 Task: Search one way flight ticket for 2 adults, 2 children, 2 infants in seat in first from Charlottesville: Charlottesville-albemarle Airport to New Bern: Coastal Carolina Regional Airport (was Craven County Regional) on 8-4-2023. Choice of flights is Sun country airlines. Number of bags: 2 carry on bags. Price is upto 81000. Outbound departure time preference is 14:15.
Action: Mouse moved to (272, 386)
Screenshot: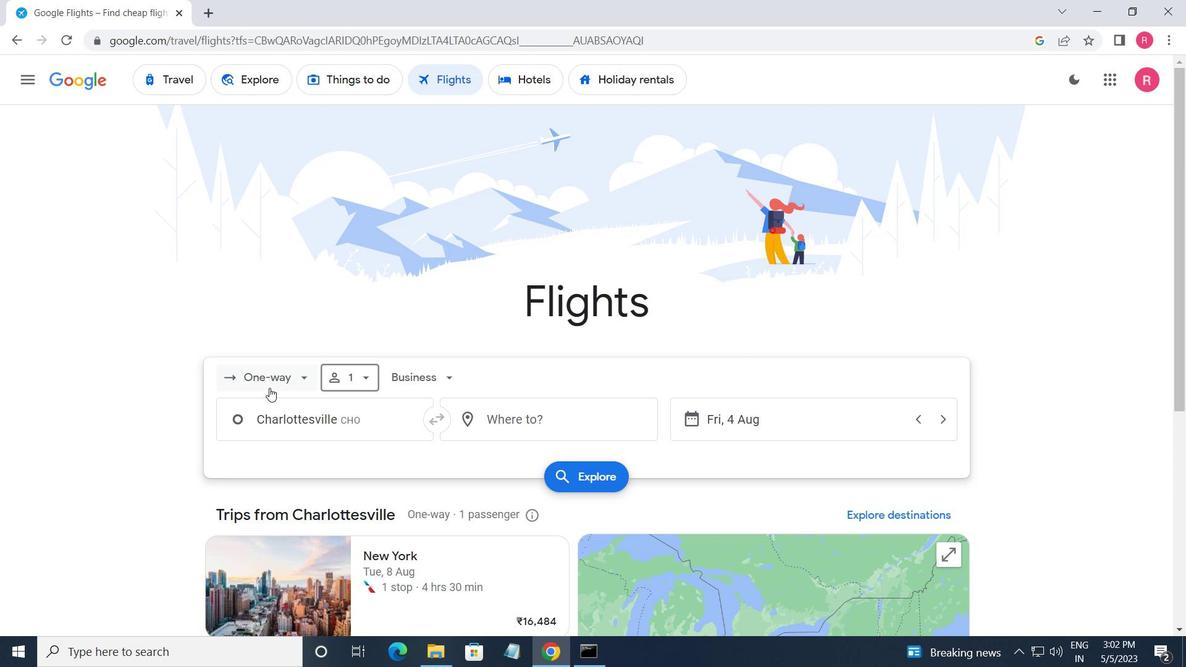 
Action: Mouse pressed left at (272, 386)
Screenshot: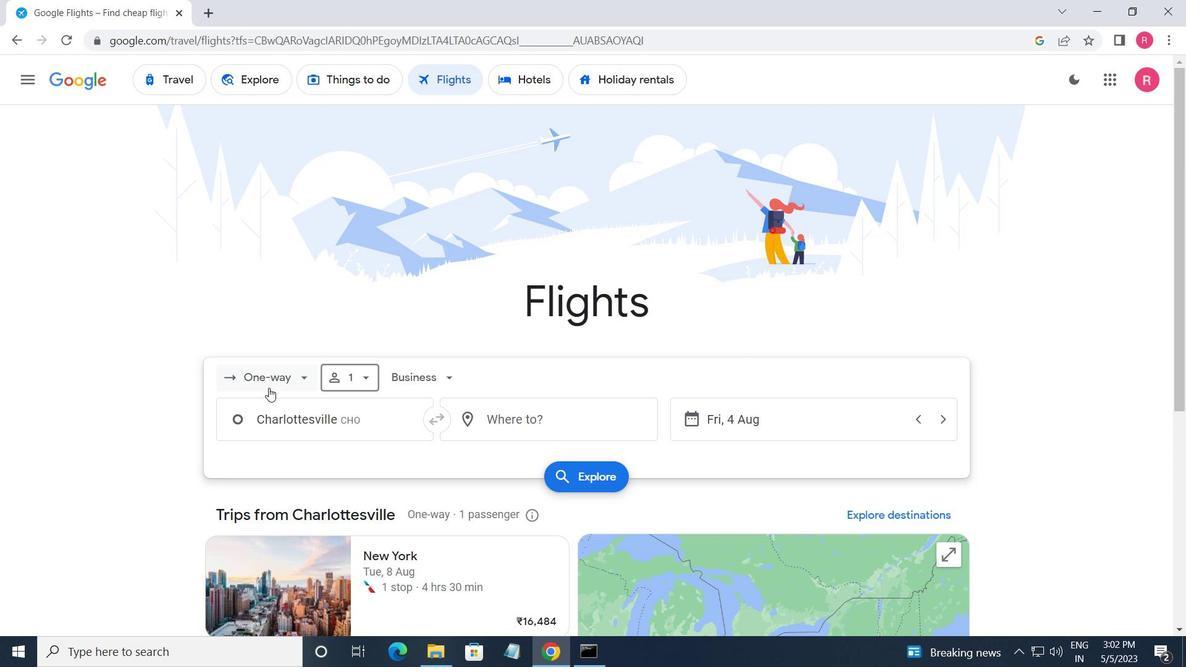 
Action: Mouse moved to (308, 456)
Screenshot: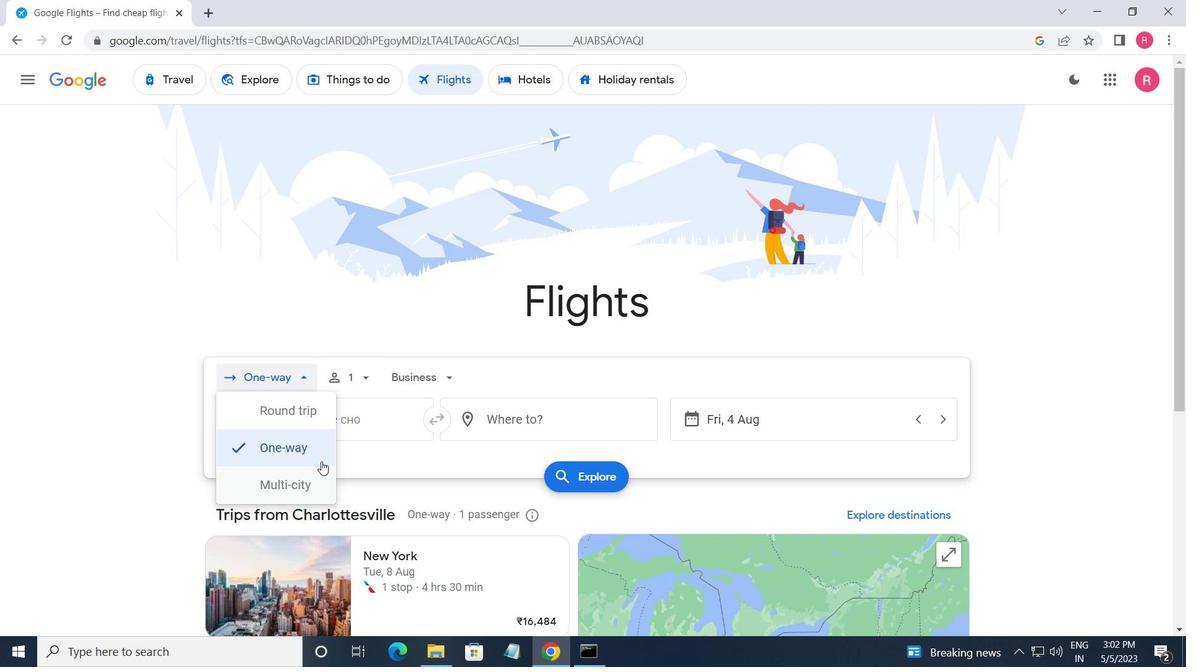 
Action: Mouse pressed left at (308, 456)
Screenshot: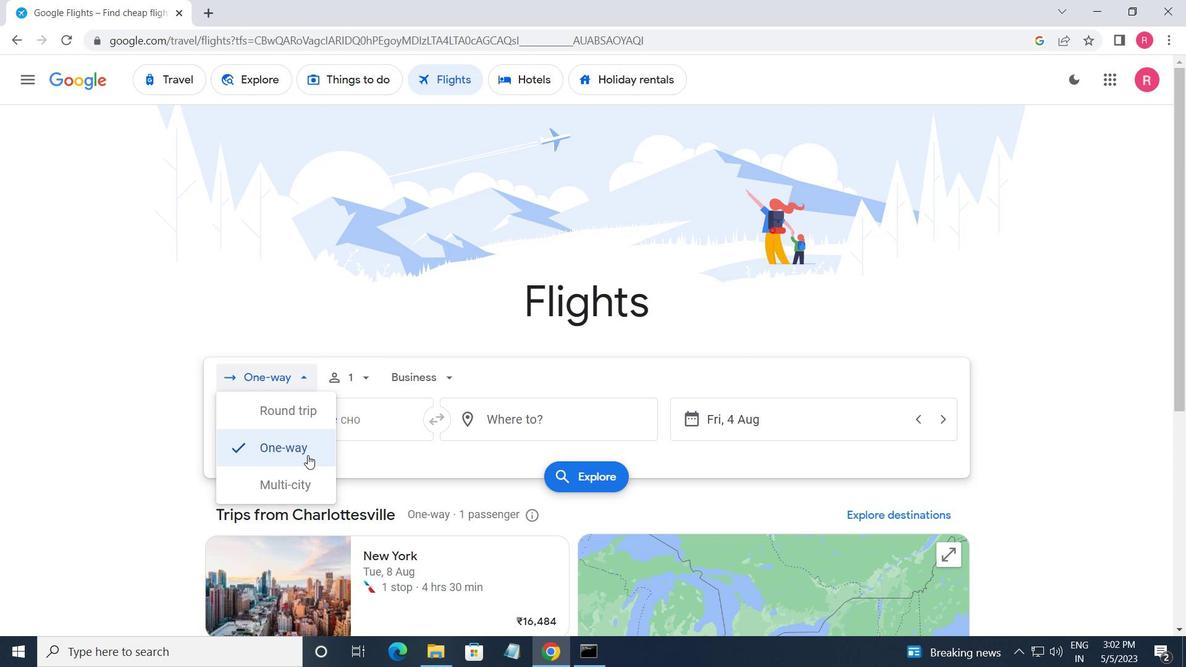 
Action: Mouse moved to (365, 388)
Screenshot: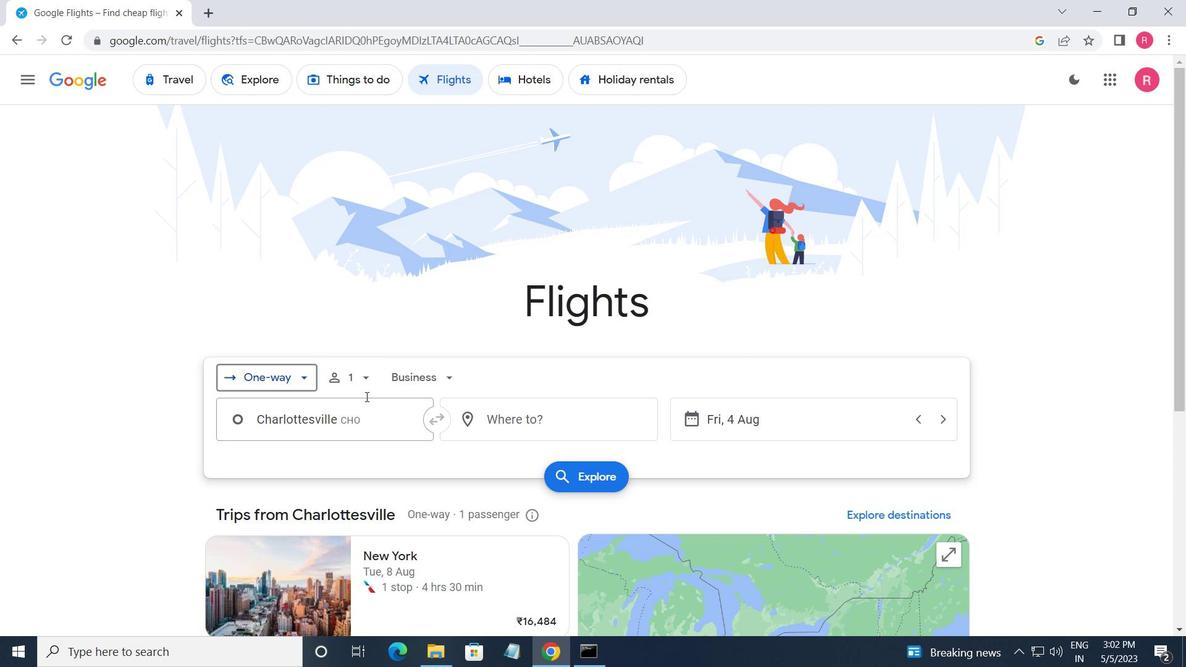 
Action: Mouse pressed left at (365, 388)
Screenshot: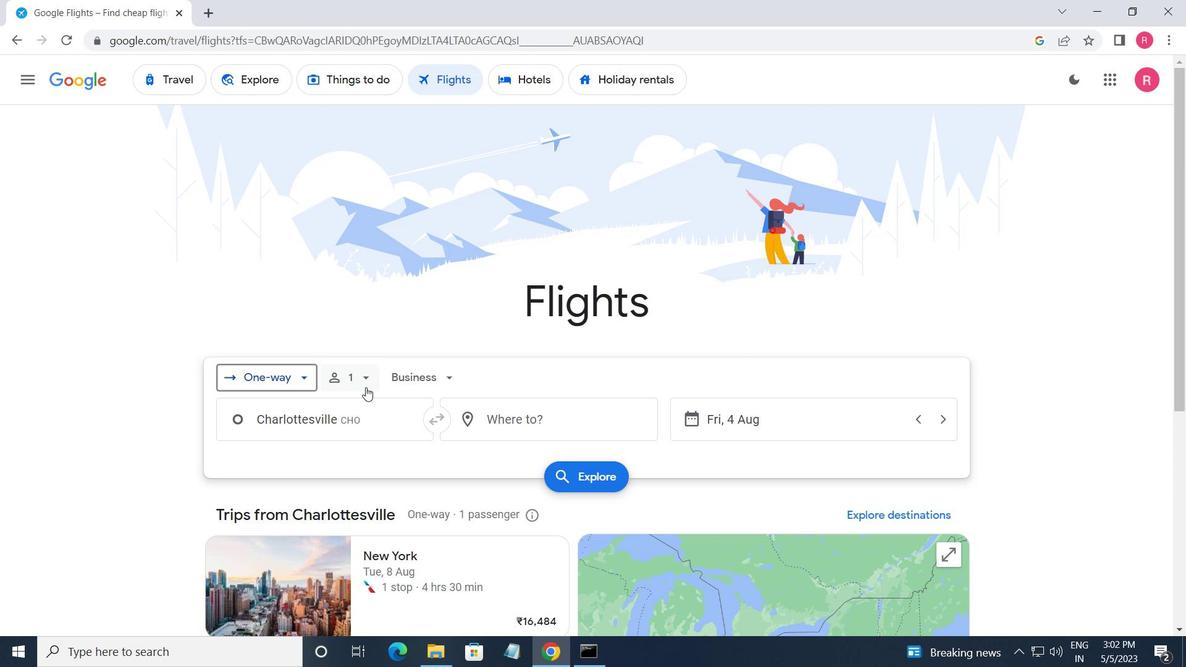 
Action: Mouse moved to (350, 381)
Screenshot: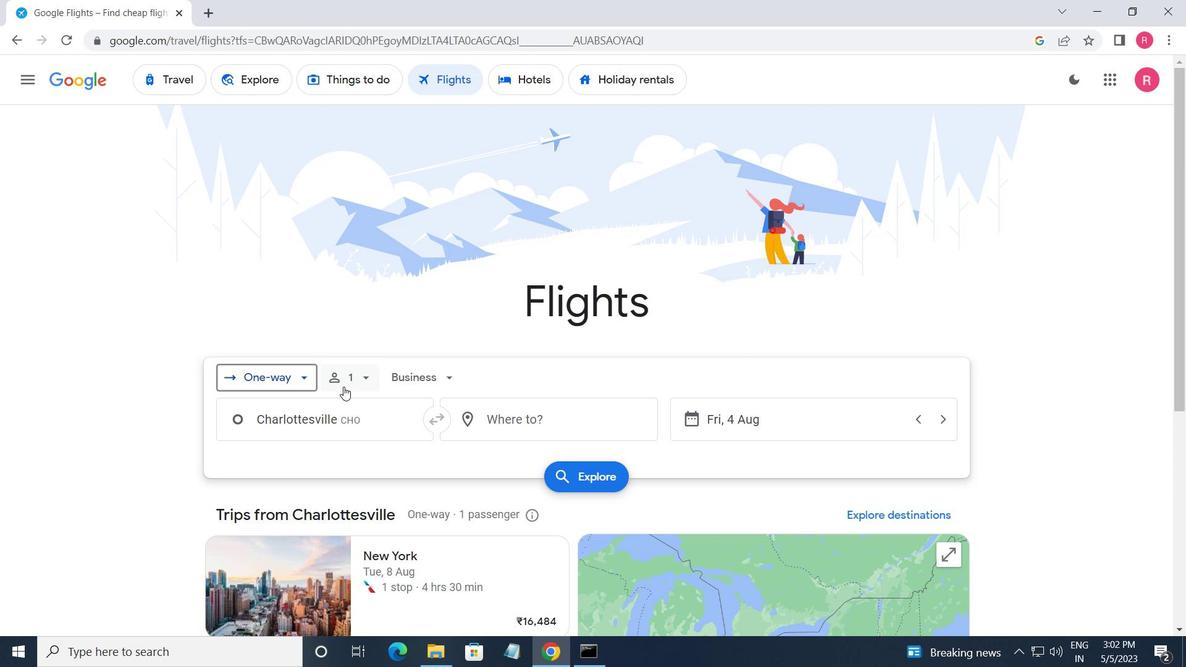
Action: Mouse pressed left at (350, 381)
Screenshot: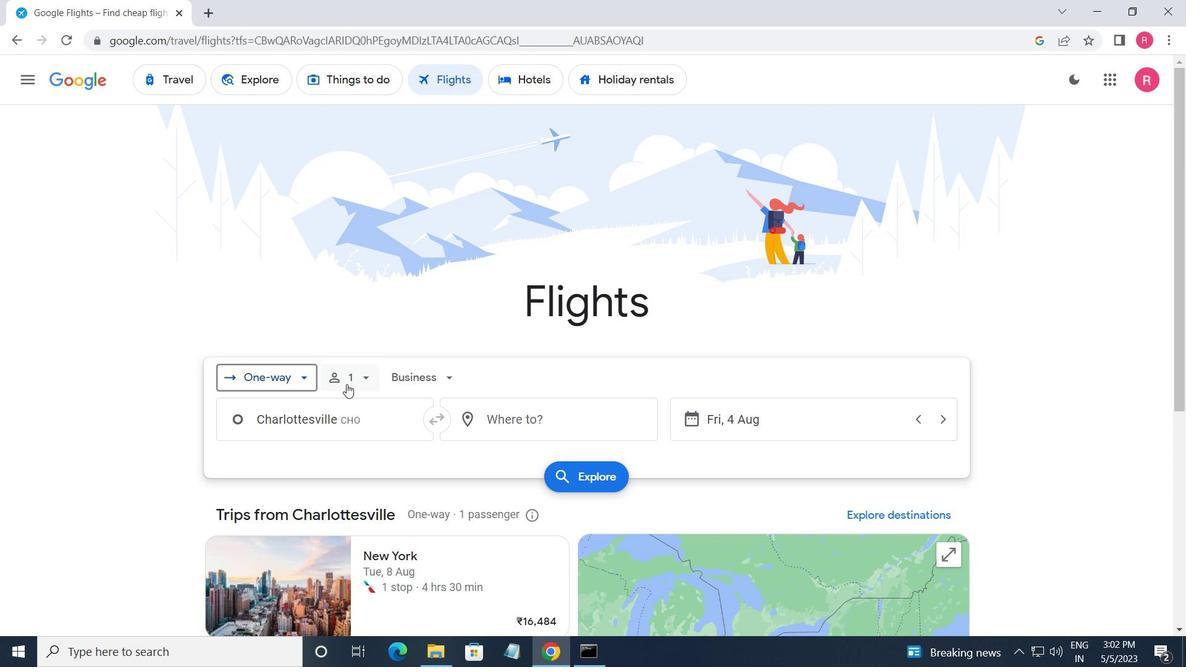 
Action: Mouse moved to (367, 372)
Screenshot: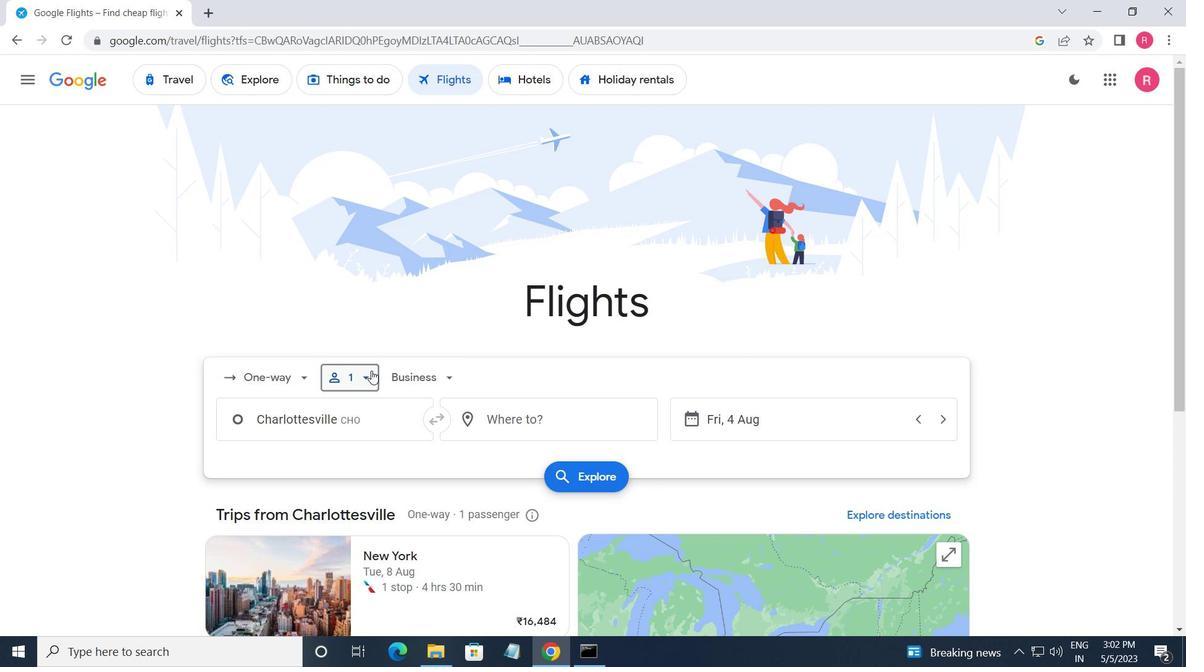 
Action: Mouse pressed left at (367, 372)
Screenshot: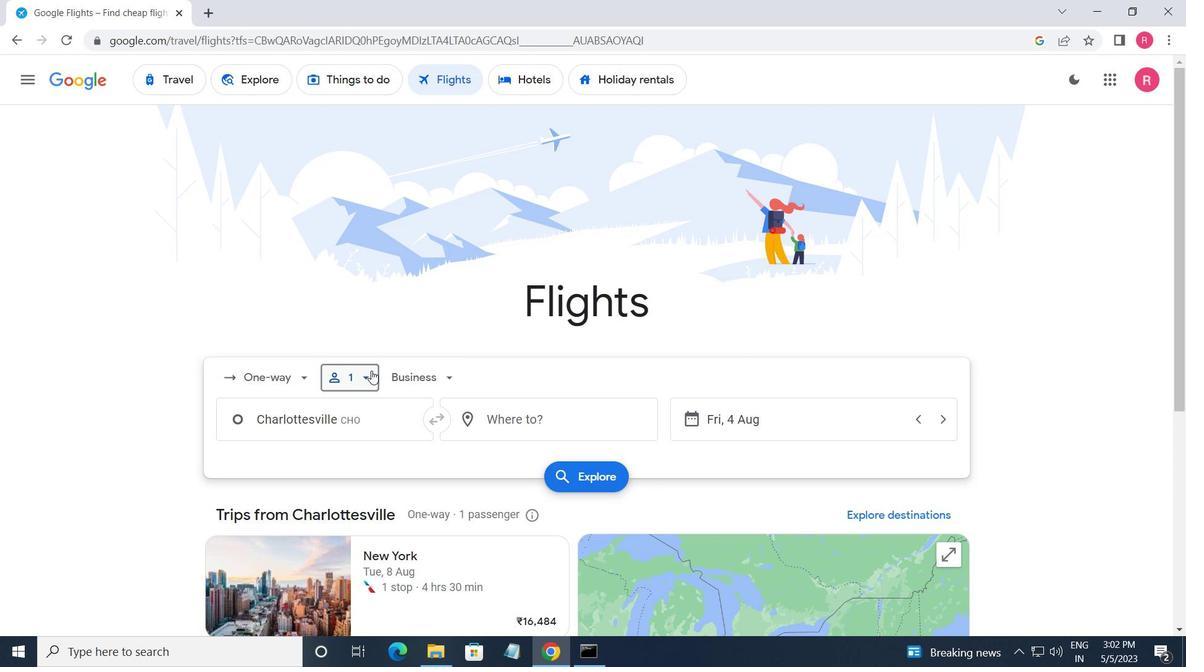 
Action: Mouse moved to (487, 412)
Screenshot: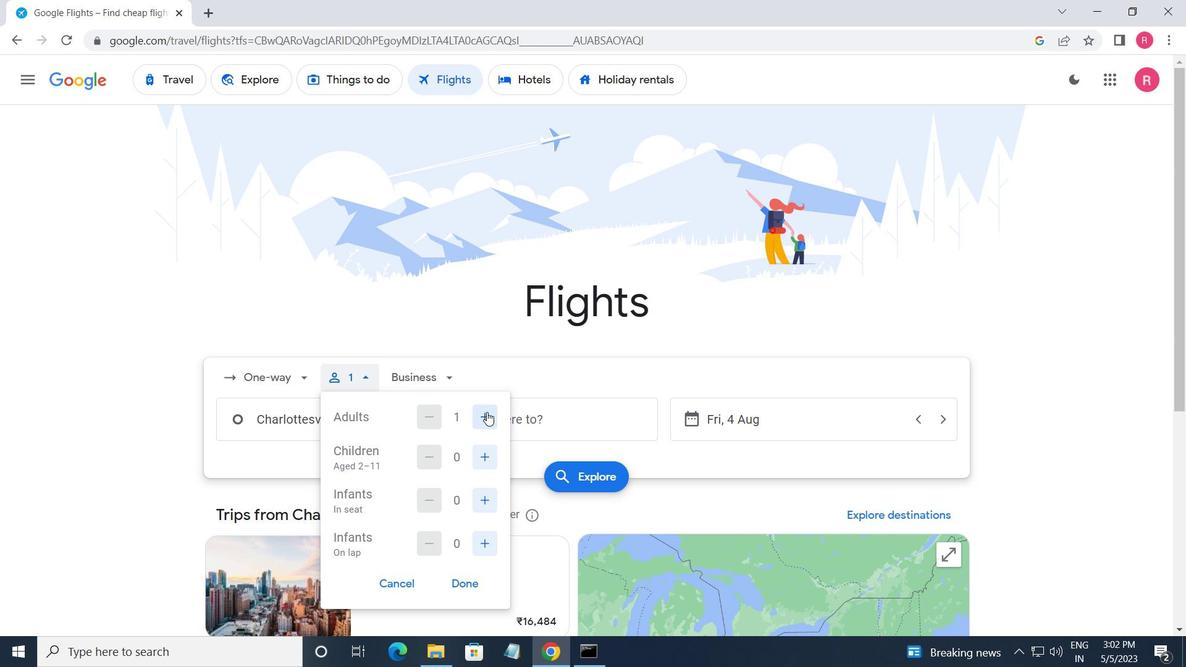 
Action: Mouse pressed left at (487, 412)
Screenshot: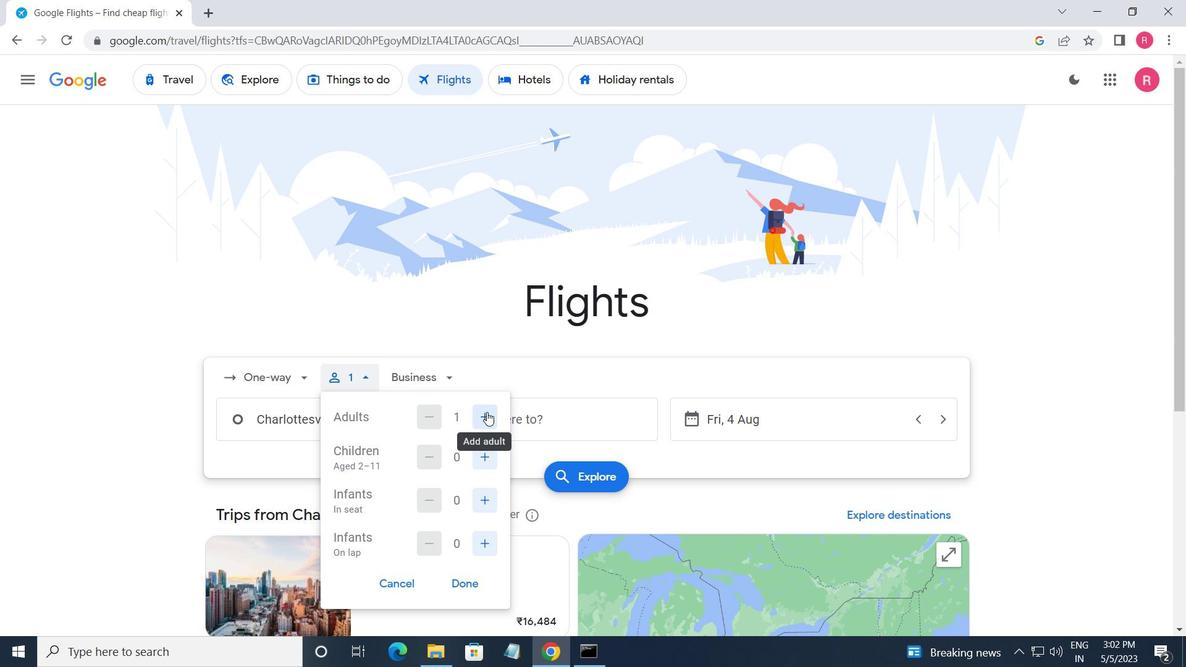 
Action: Mouse moved to (486, 452)
Screenshot: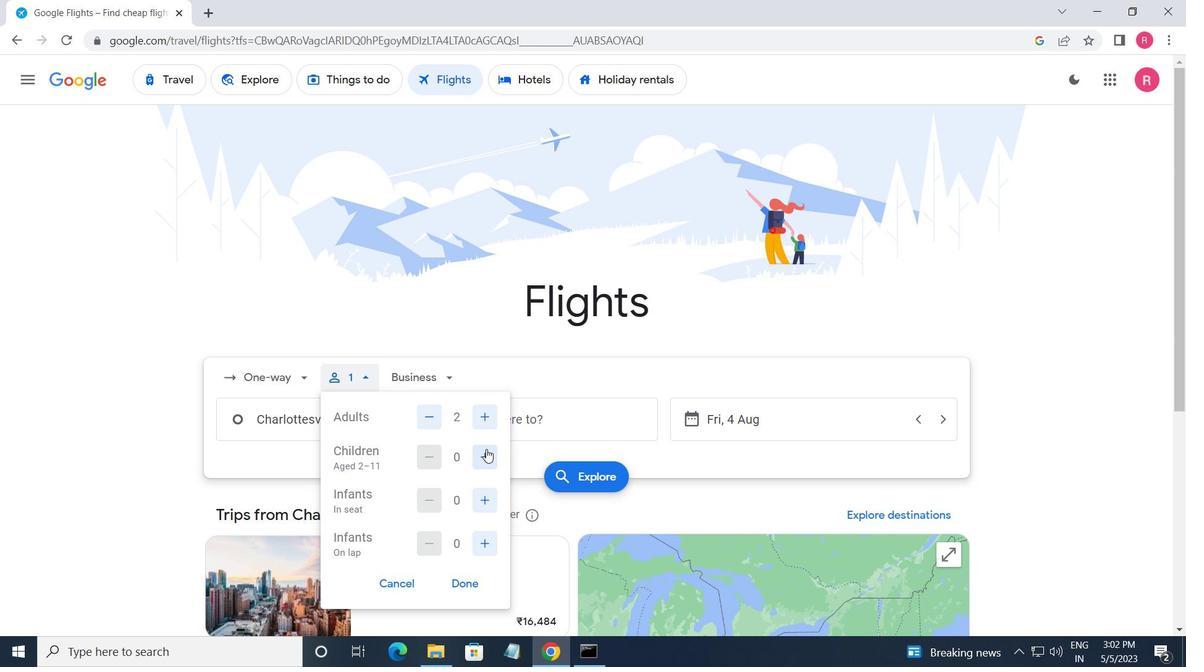 
Action: Mouse pressed left at (486, 452)
Screenshot: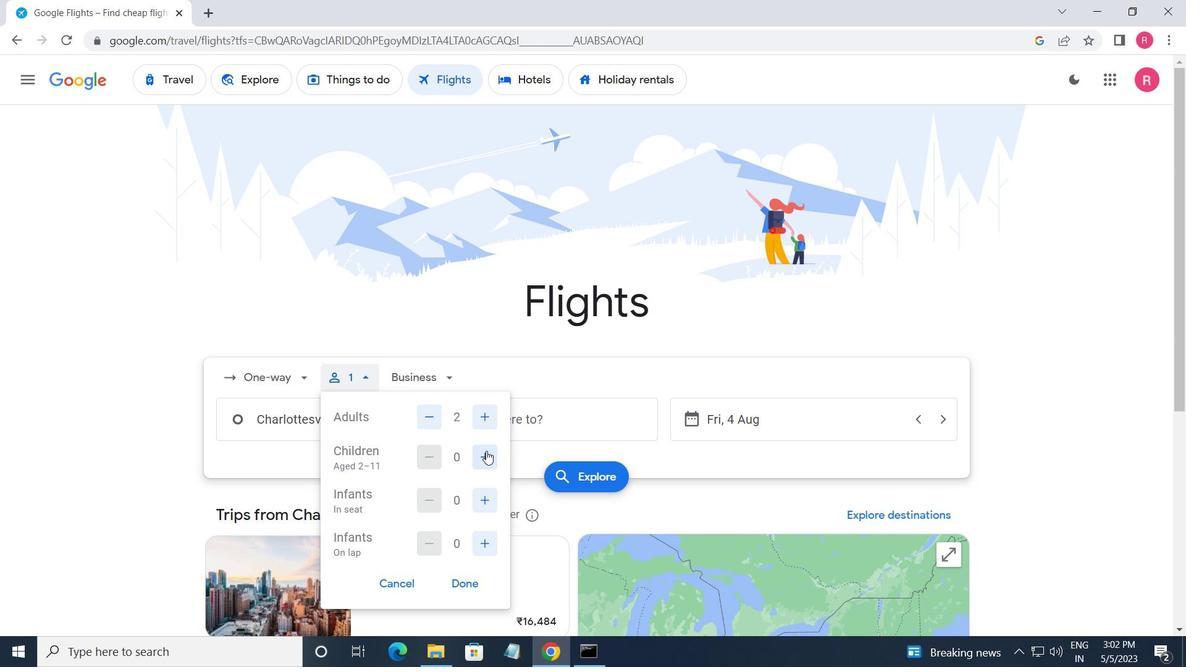 
Action: Mouse pressed left at (486, 452)
Screenshot: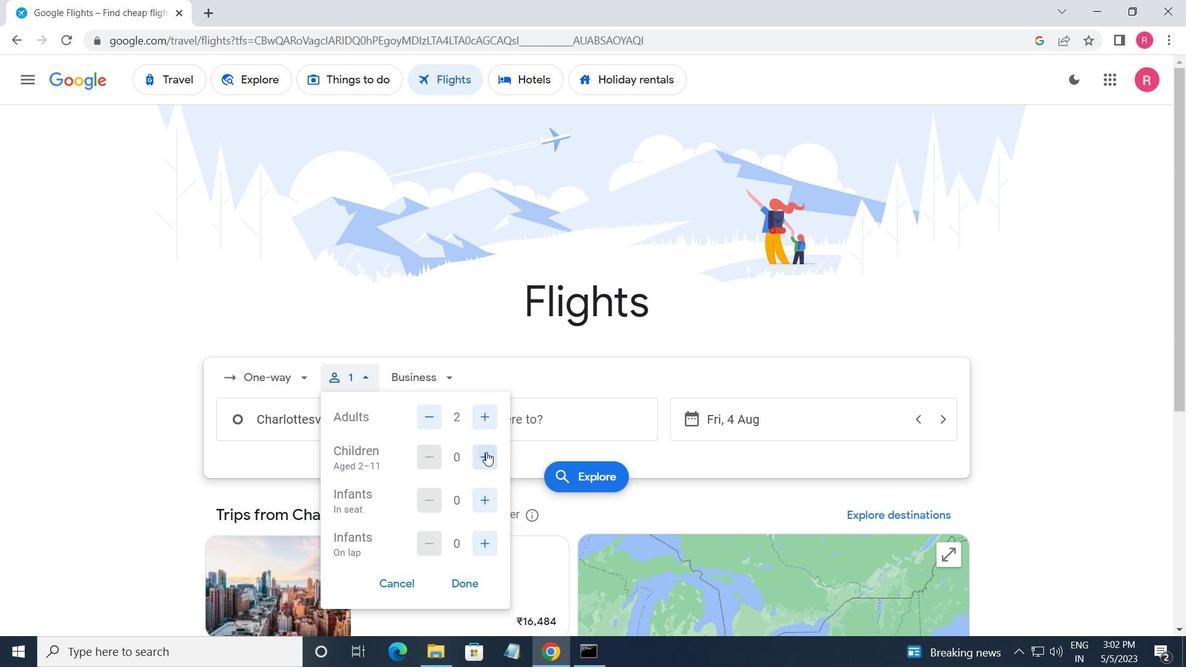 
Action: Mouse moved to (489, 501)
Screenshot: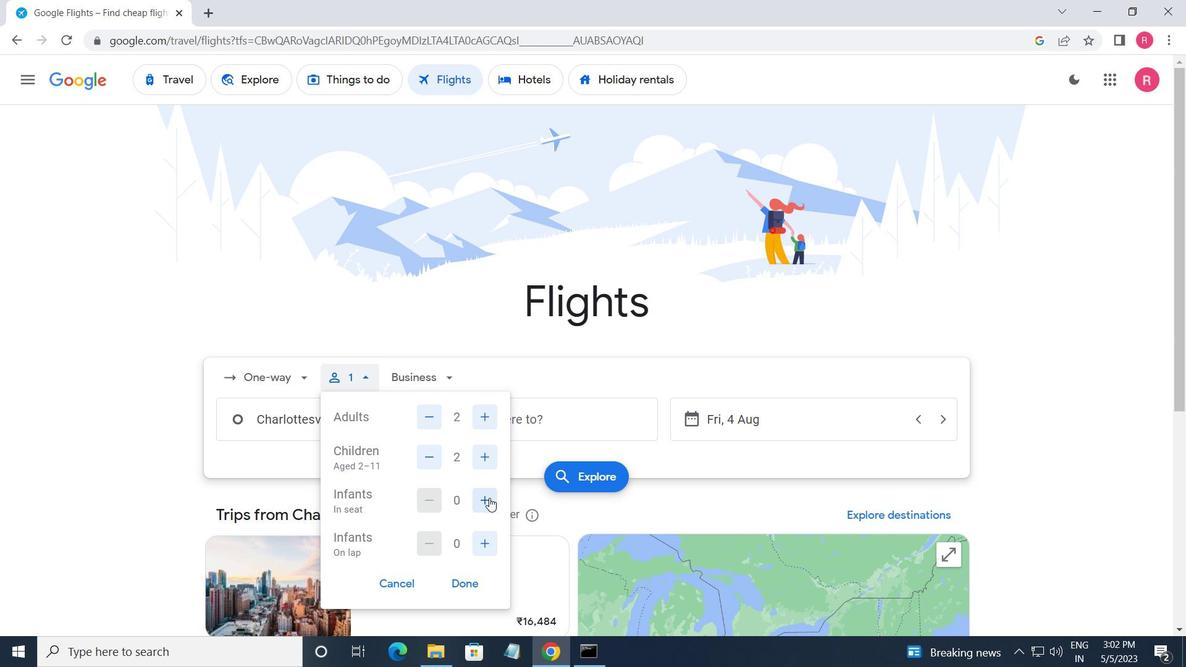 
Action: Mouse pressed left at (489, 501)
Screenshot: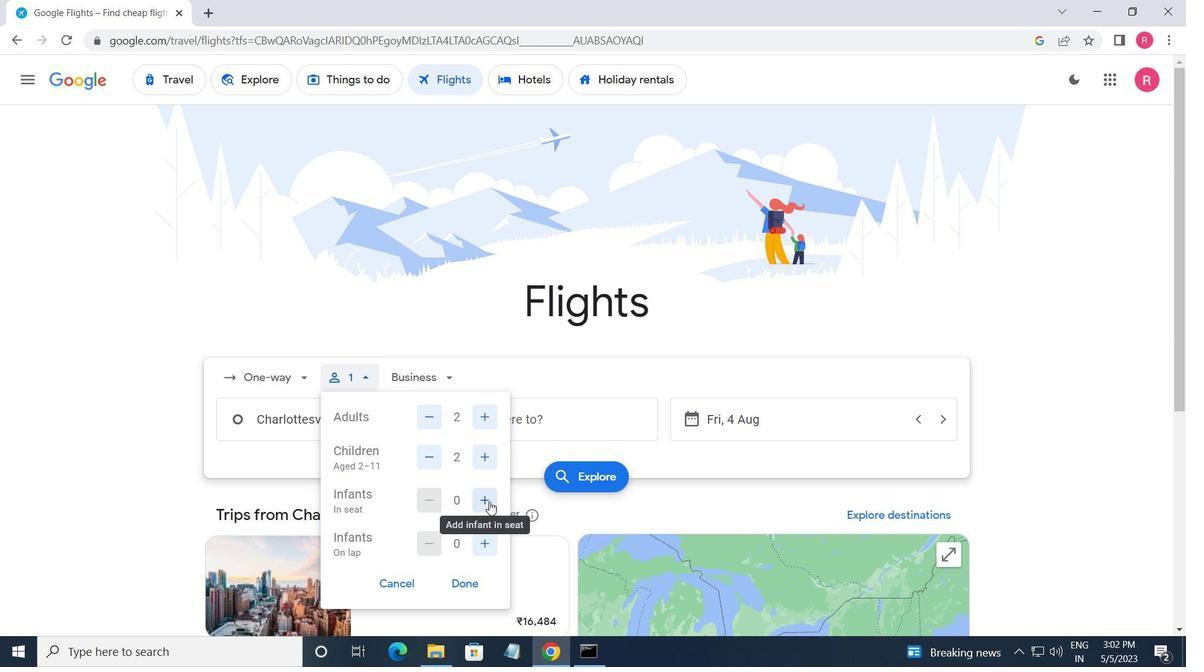 
Action: Mouse pressed left at (489, 501)
Screenshot: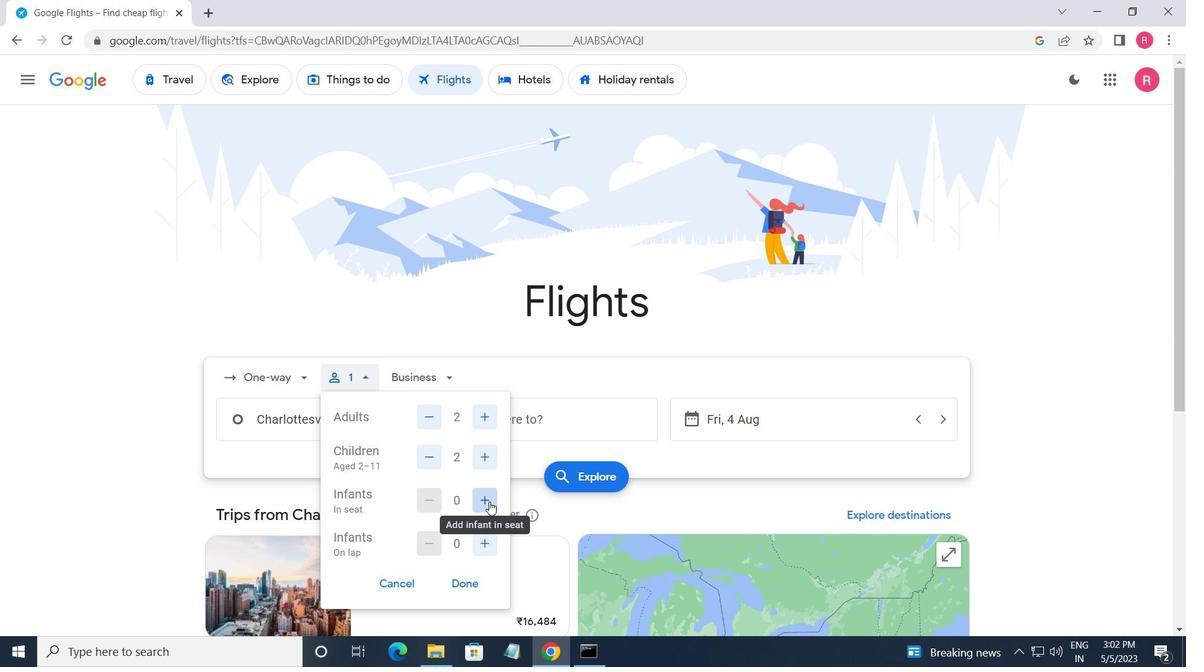
Action: Mouse moved to (472, 581)
Screenshot: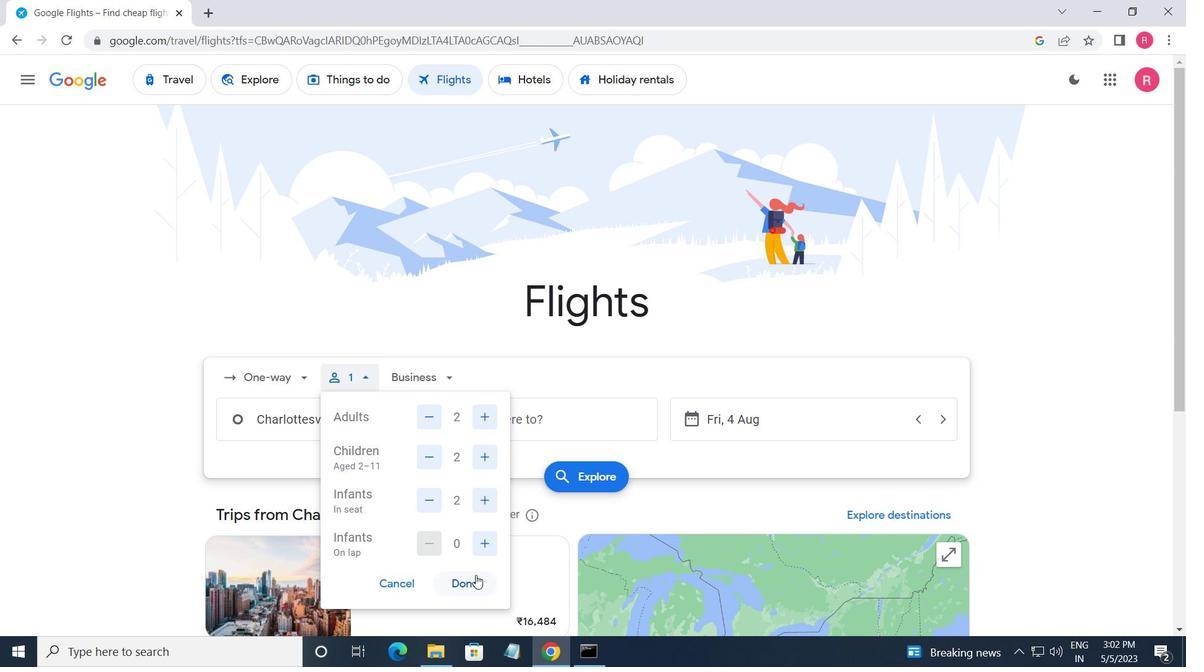 
Action: Mouse pressed left at (472, 581)
Screenshot: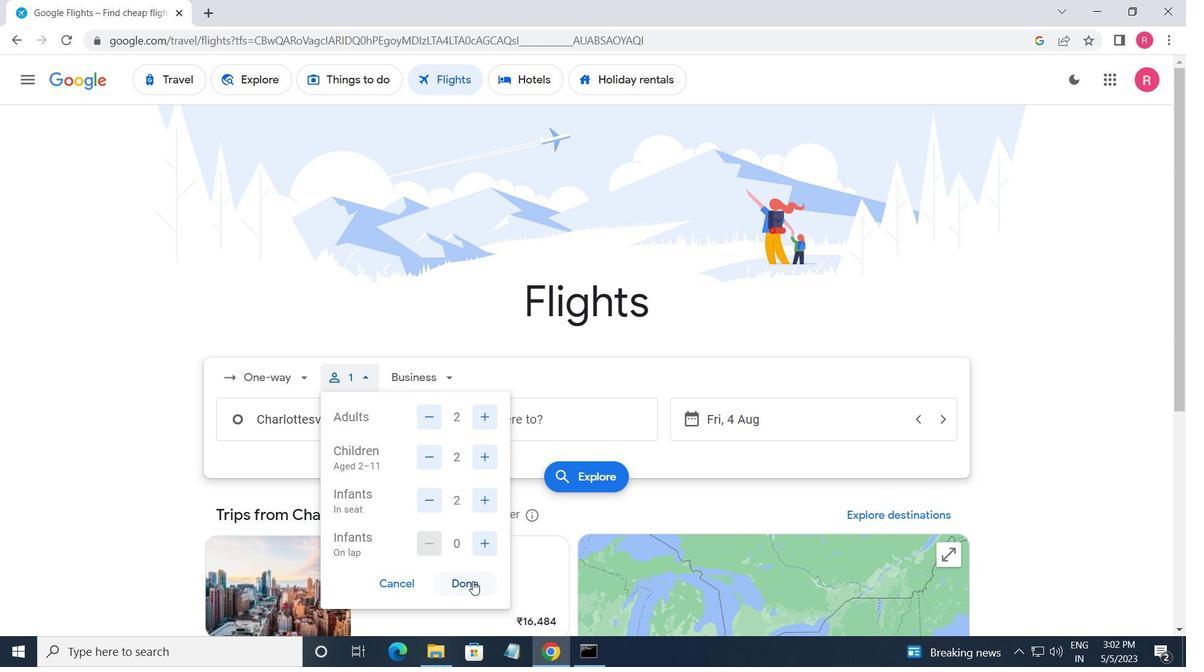 
Action: Mouse moved to (427, 381)
Screenshot: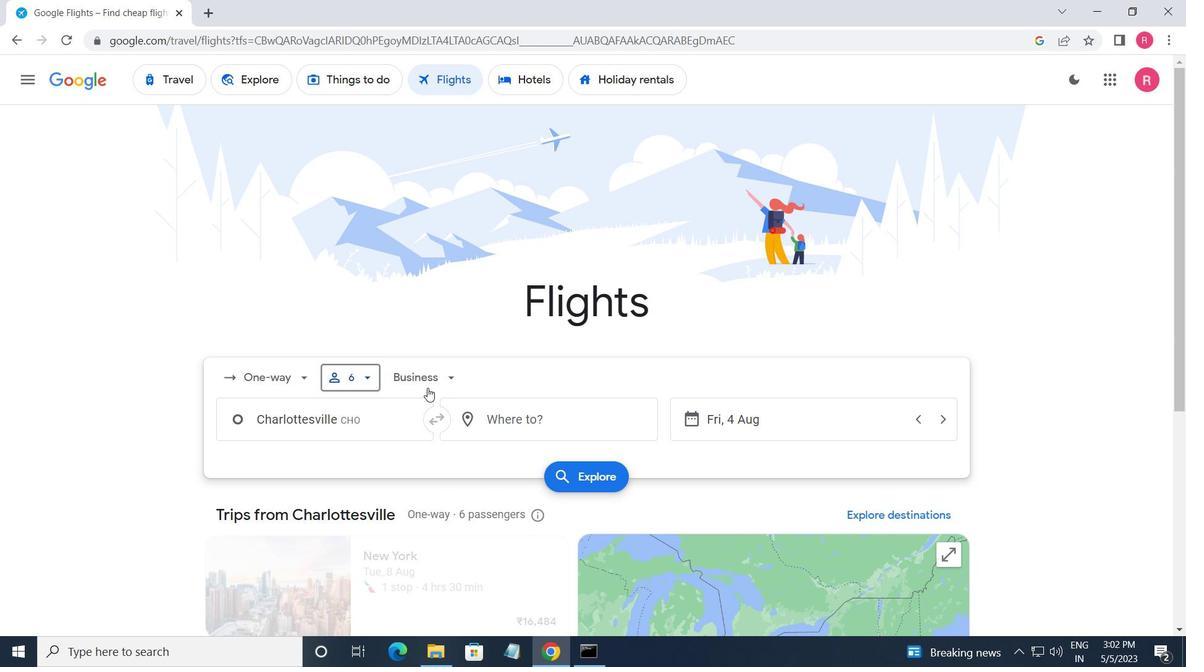 
Action: Mouse pressed left at (427, 381)
Screenshot: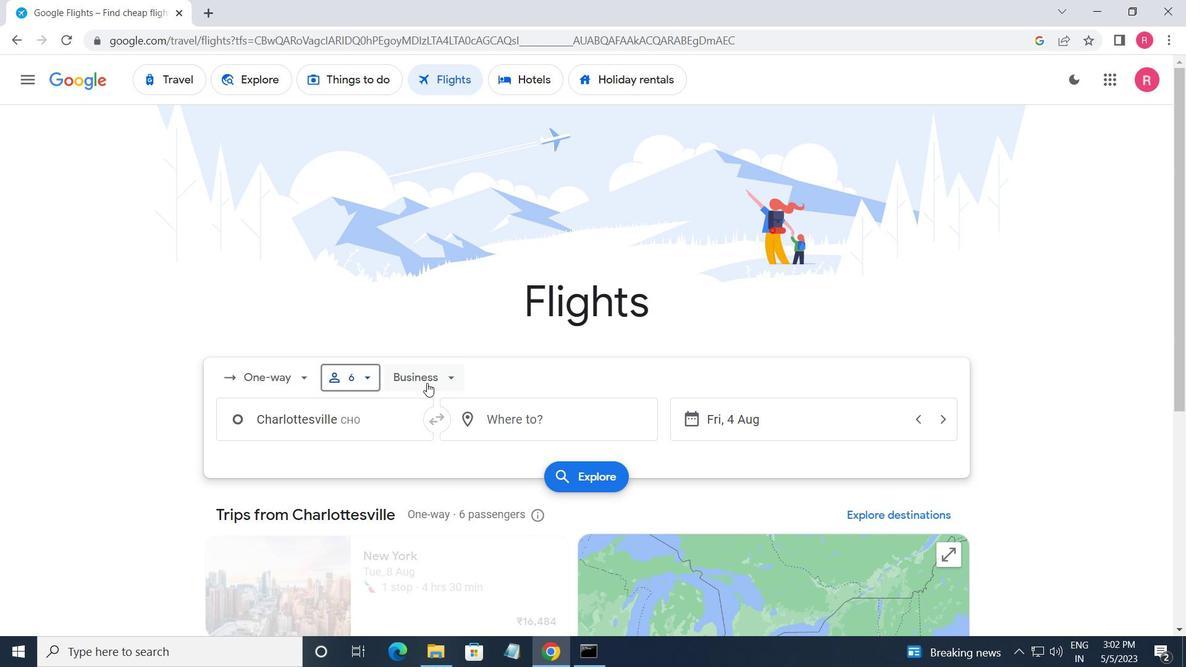 
Action: Mouse moved to (443, 520)
Screenshot: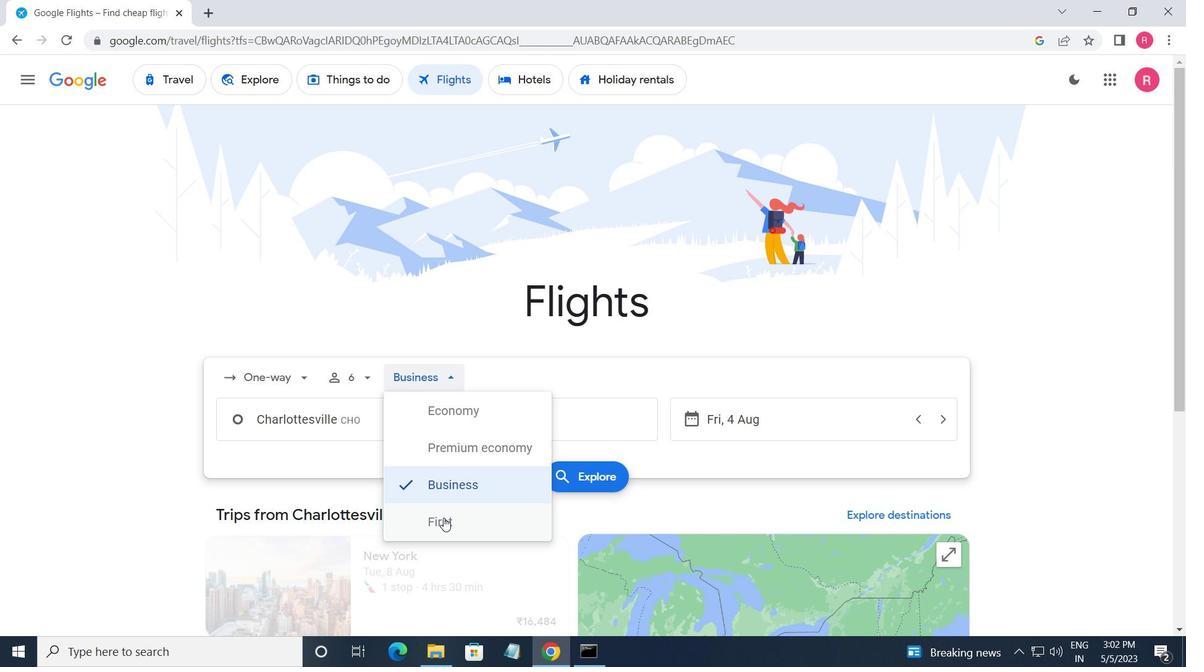 
Action: Mouse pressed left at (443, 520)
Screenshot: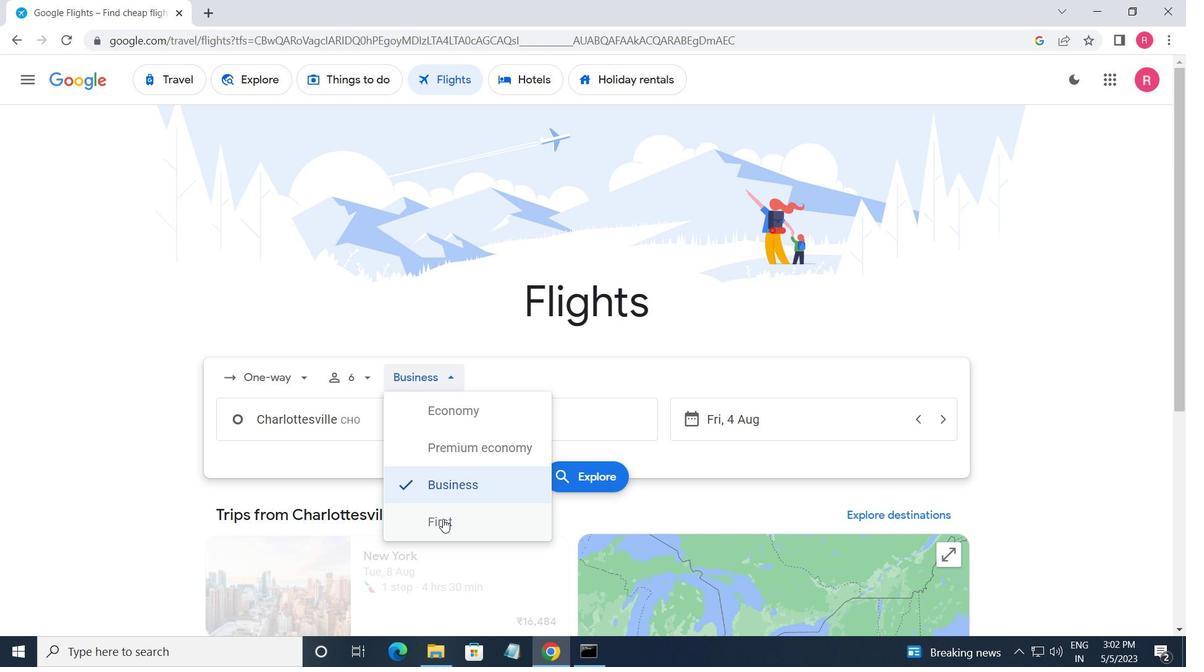 
Action: Mouse moved to (389, 439)
Screenshot: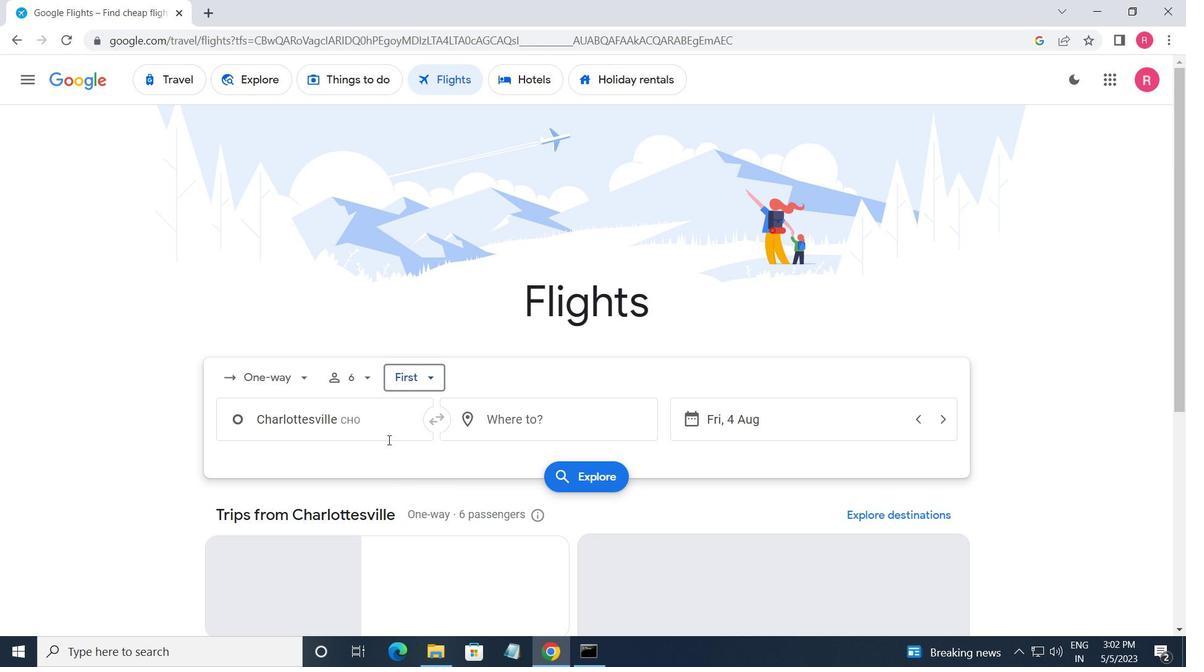 
Action: Mouse pressed left at (389, 439)
Screenshot: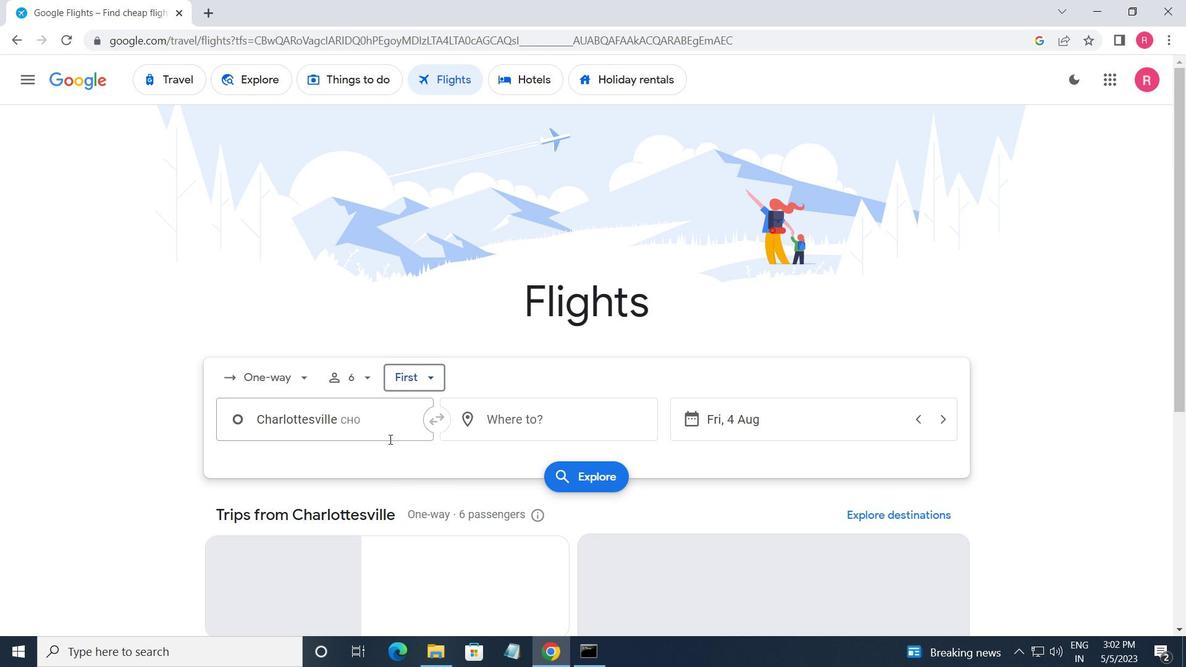 
Action: Key pressed <Key.shift>CHARLOTTESVILLE
Screenshot: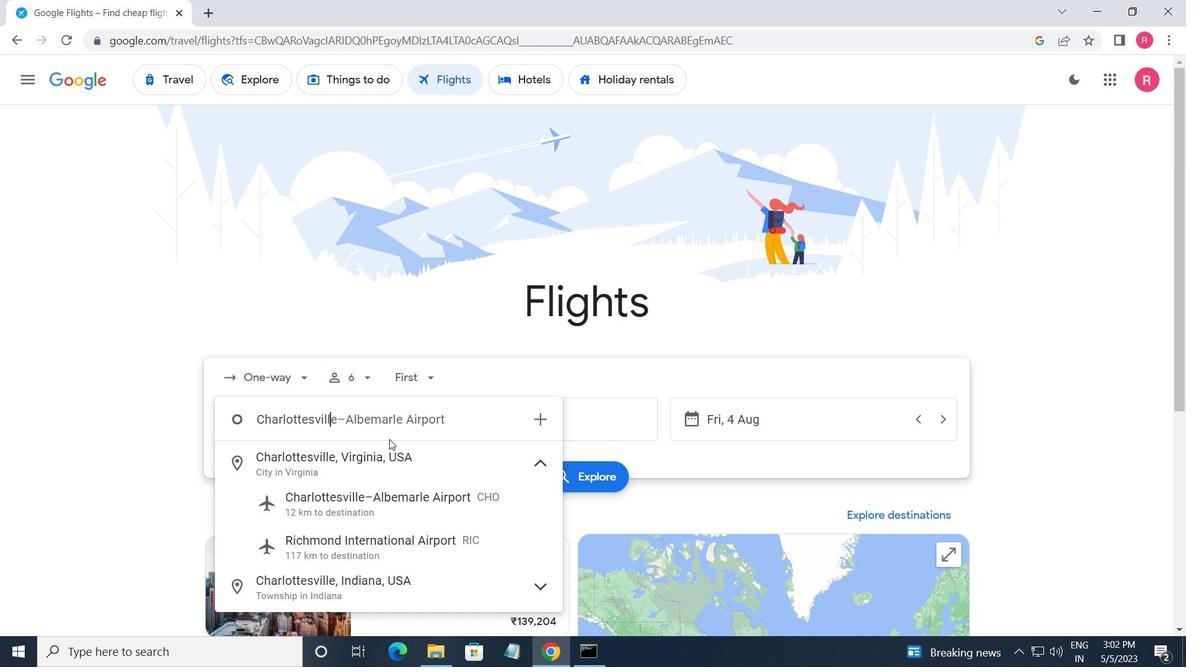 
Action: Mouse moved to (384, 513)
Screenshot: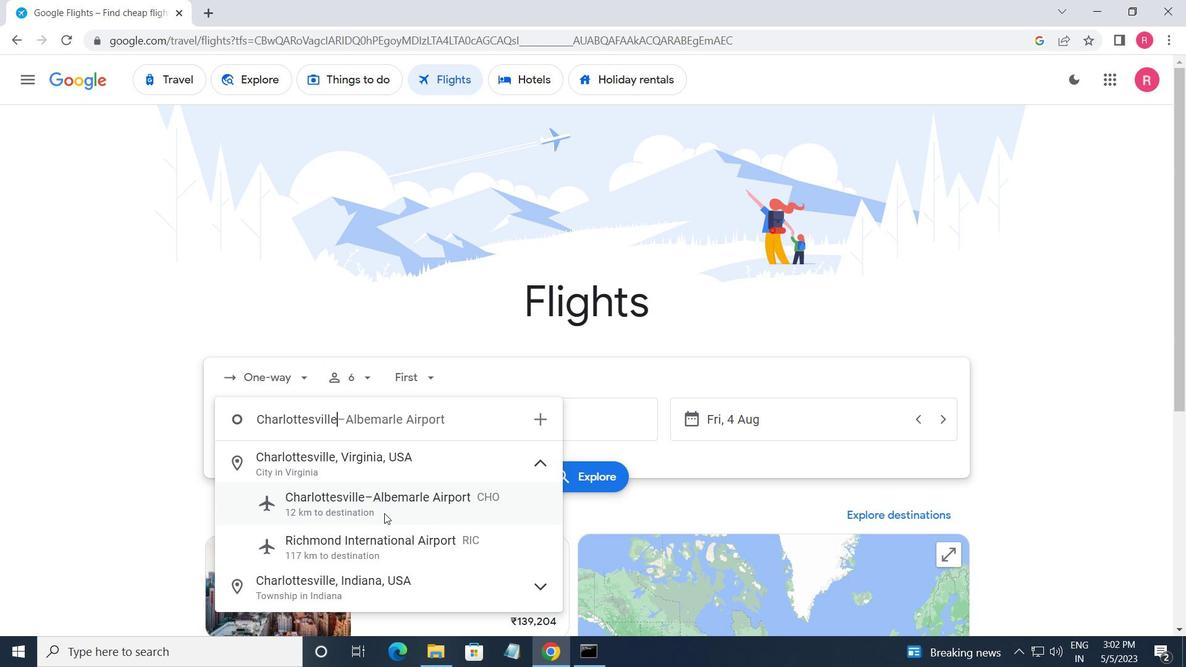 
Action: Mouse pressed left at (384, 513)
Screenshot: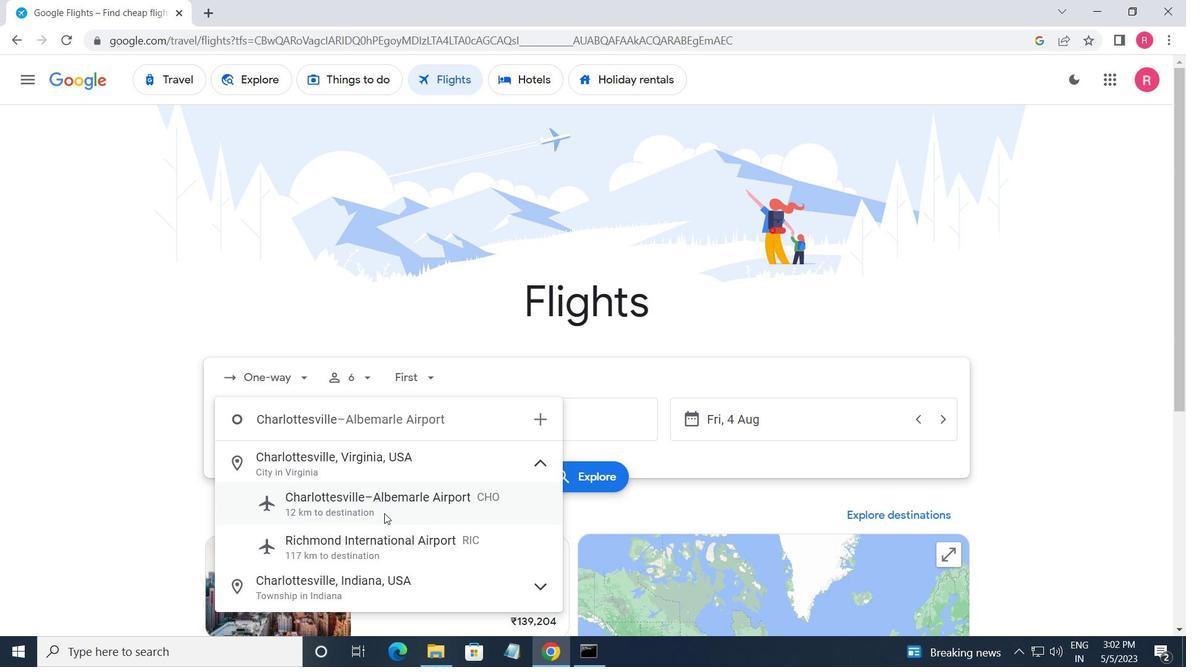 
Action: Mouse moved to (500, 426)
Screenshot: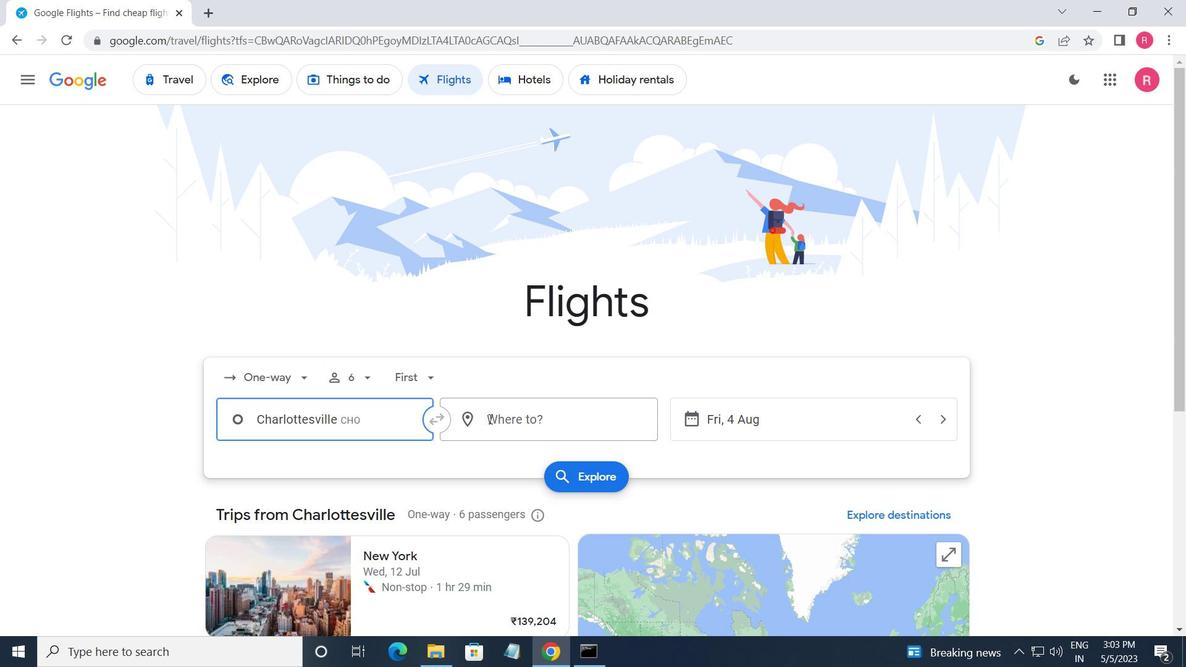 
Action: Mouse pressed left at (500, 426)
Screenshot: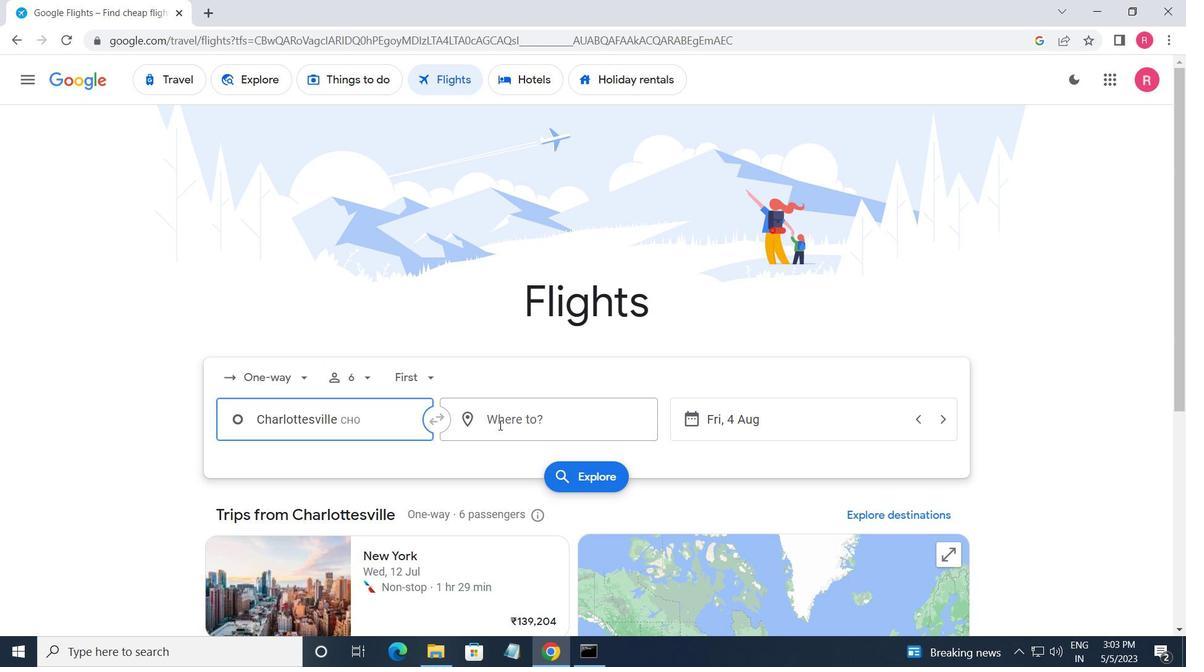 
Action: Key pressed <Key.shift_r>NEW<Key.space><Key.shift><Key.shift><Key.shift><Key.shift><Key.shift><Key.shift><Key.shift><Key.shift><Key.shift><Key.shift><Key.shift>BERN
Screenshot: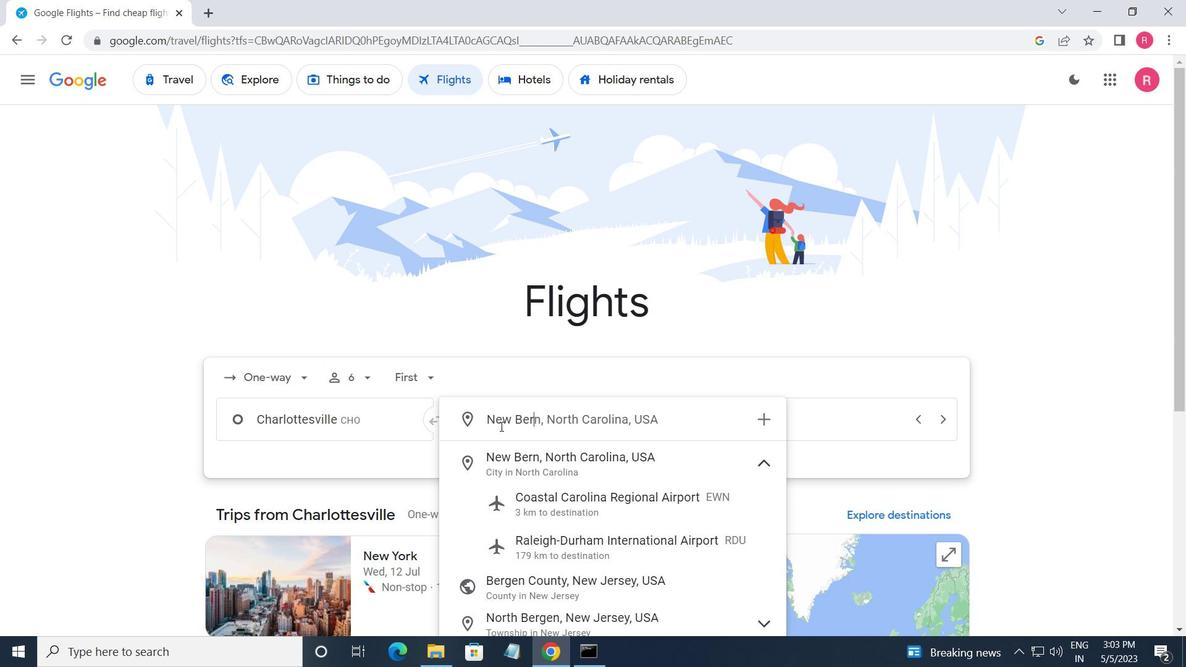 
Action: Mouse moved to (546, 511)
Screenshot: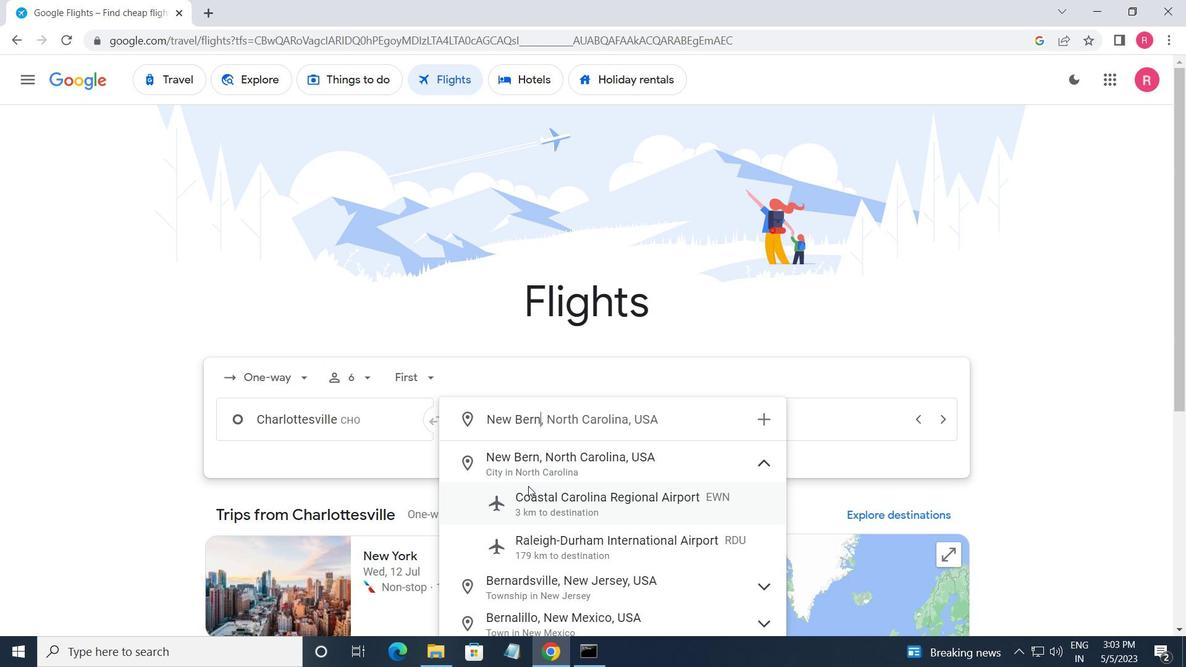 
Action: Mouse pressed left at (546, 511)
Screenshot: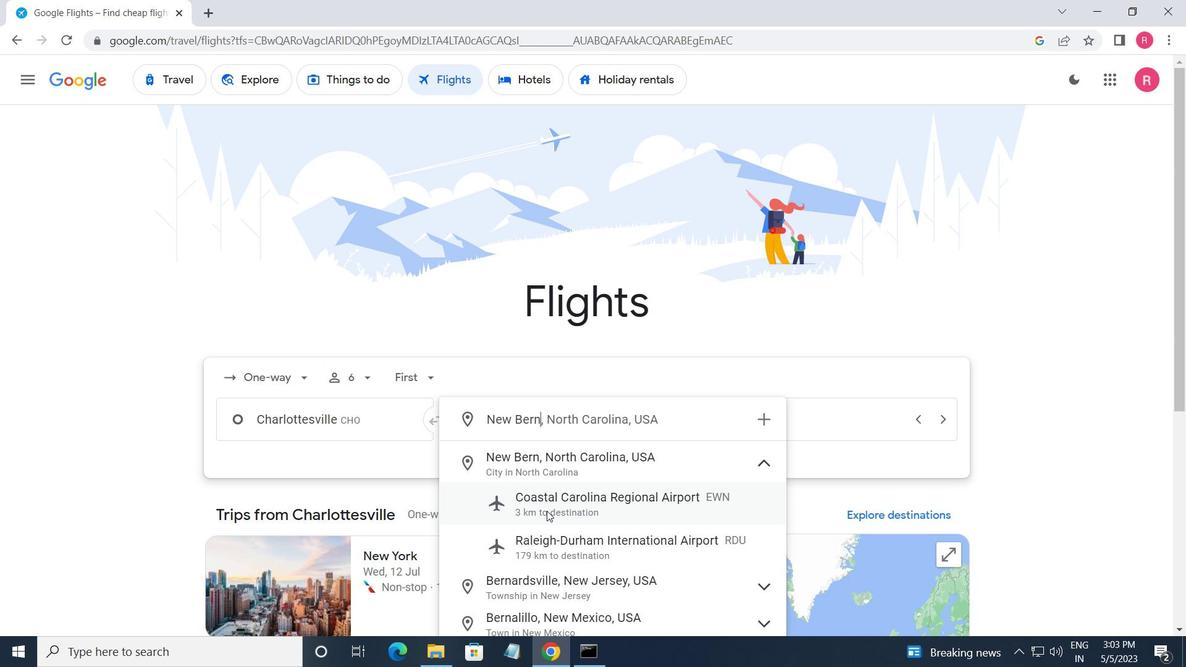 
Action: Mouse moved to (779, 420)
Screenshot: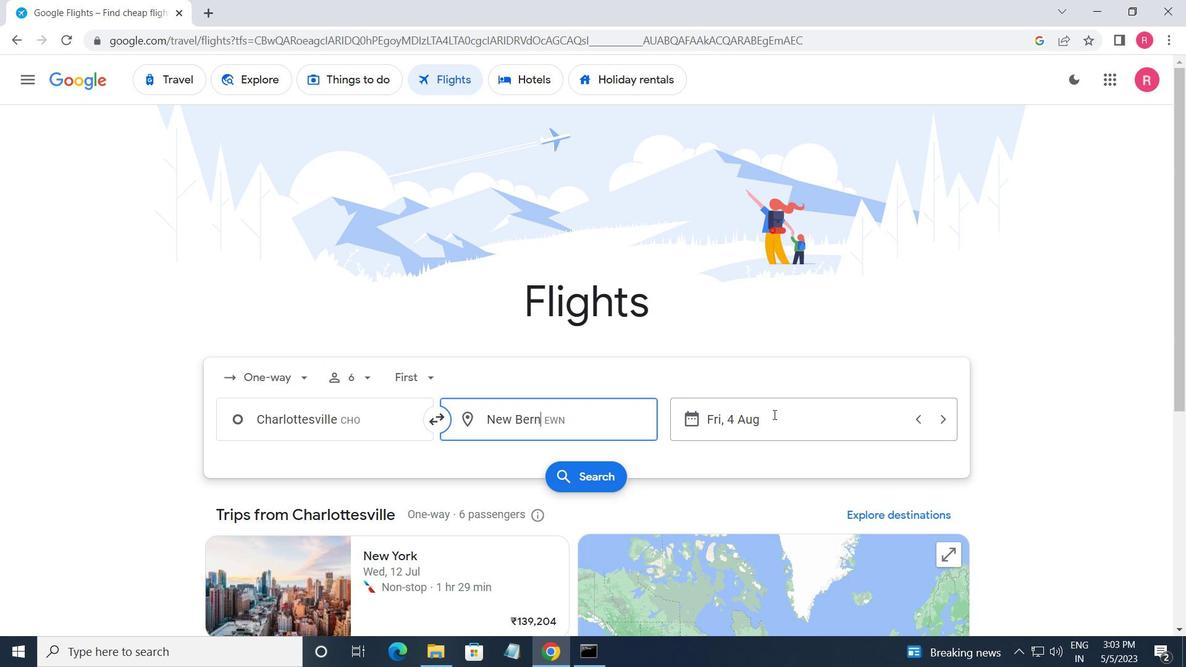 
Action: Mouse pressed left at (779, 420)
Screenshot: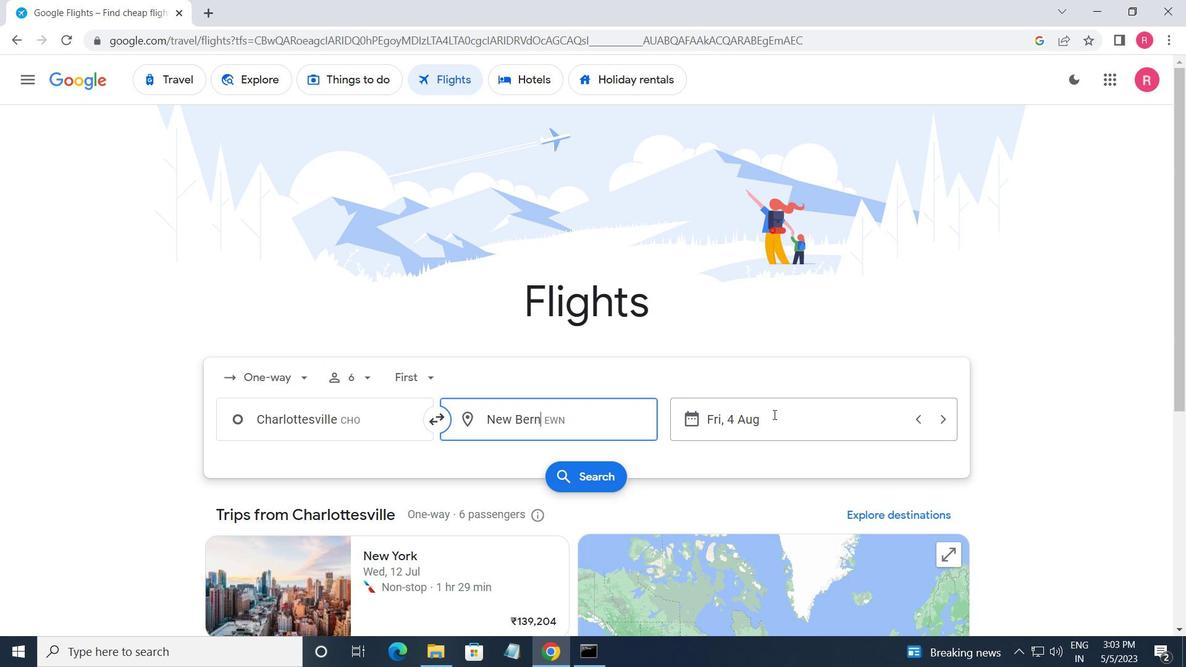 
Action: Mouse moved to (595, 373)
Screenshot: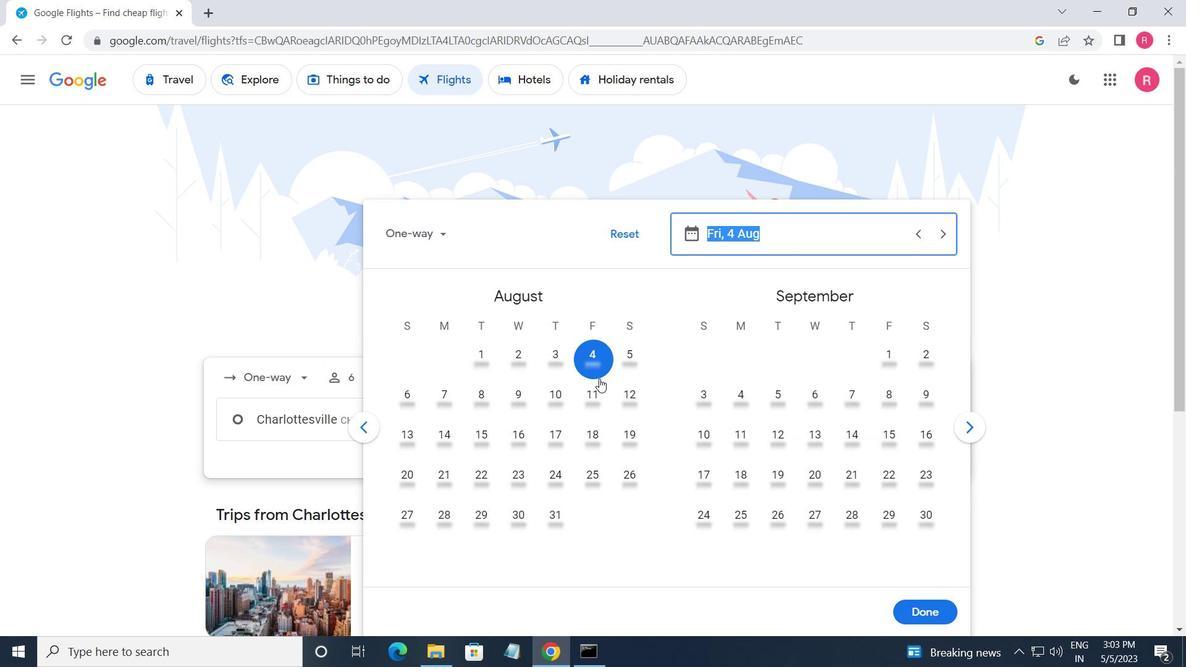 
Action: Mouse pressed left at (595, 373)
Screenshot: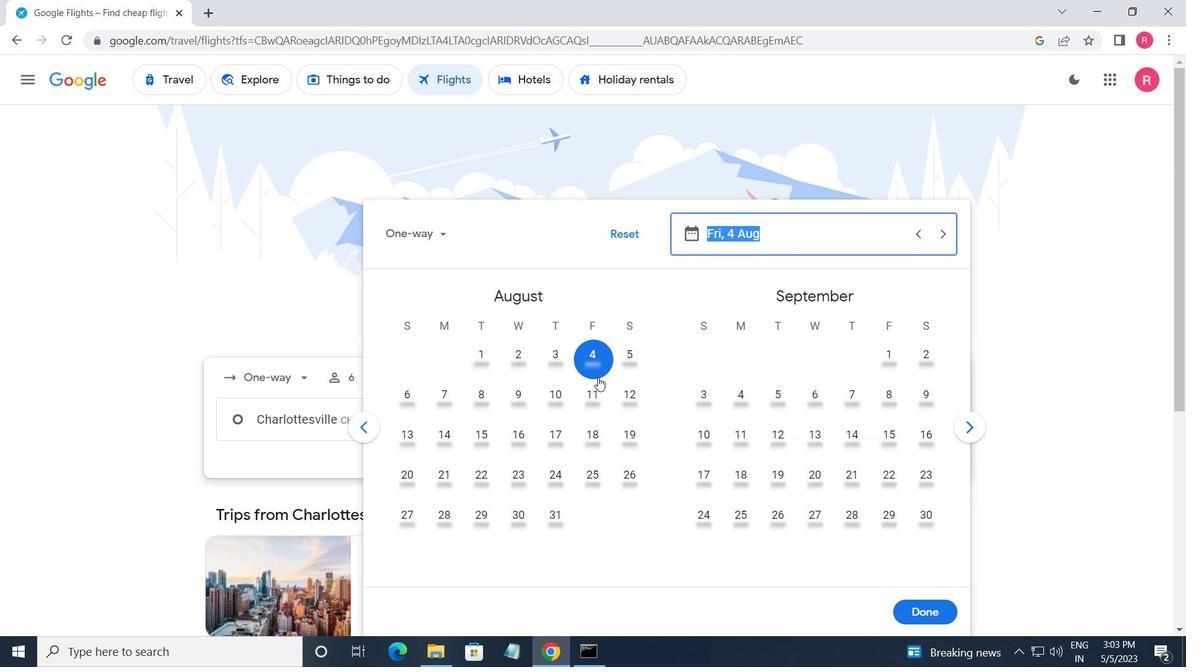 
Action: Mouse moved to (923, 610)
Screenshot: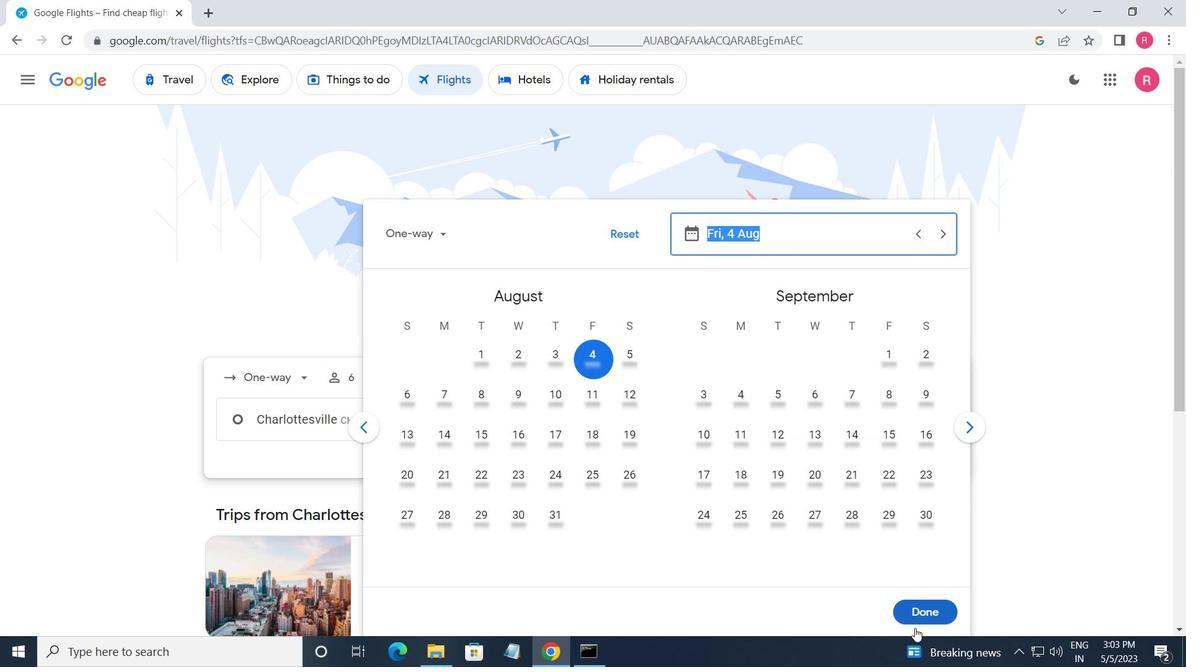 
Action: Mouse pressed left at (923, 610)
Screenshot: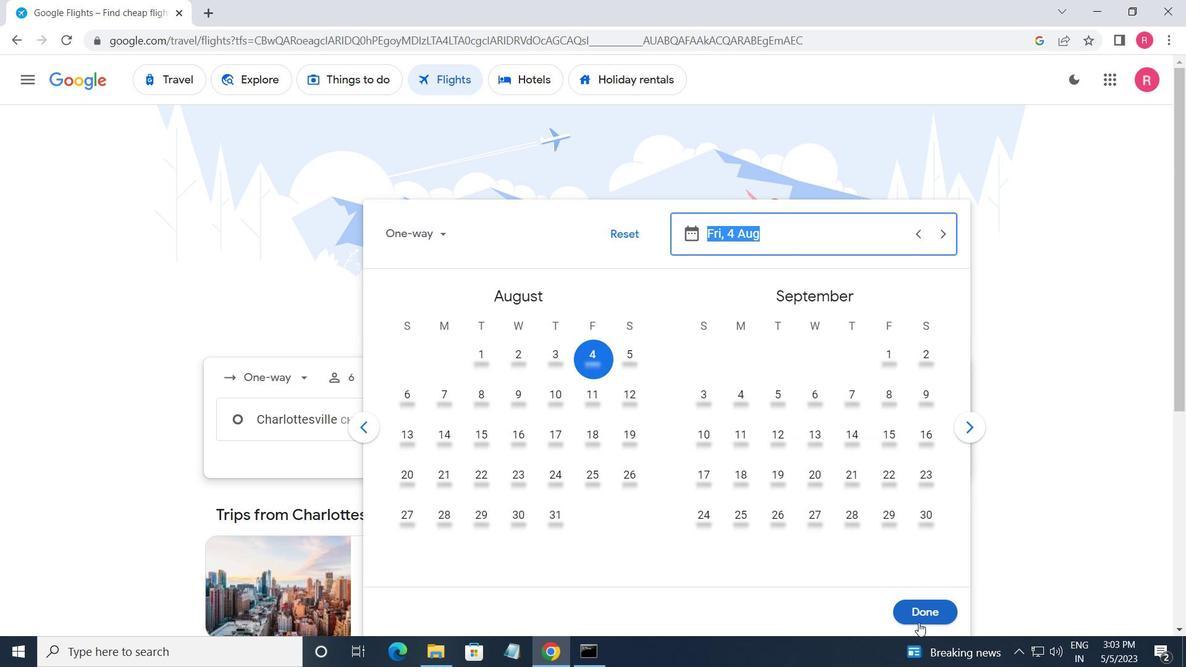 
Action: Mouse moved to (606, 477)
Screenshot: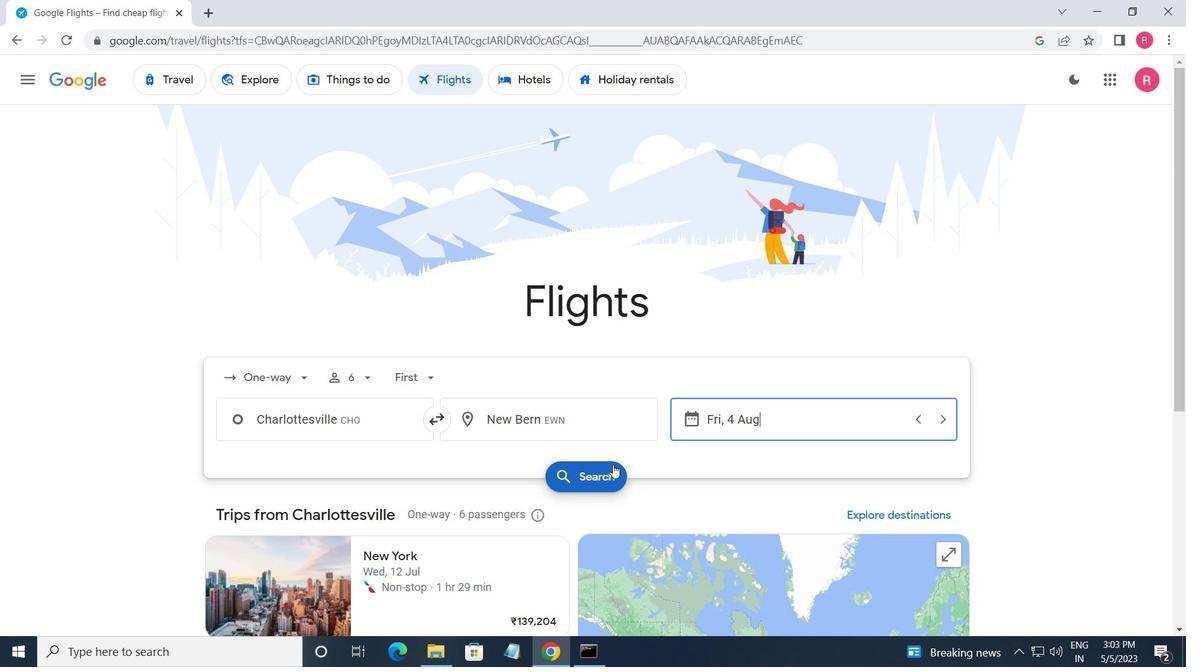 
Action: Mouse pressed left at (606, 477)
Screenshot: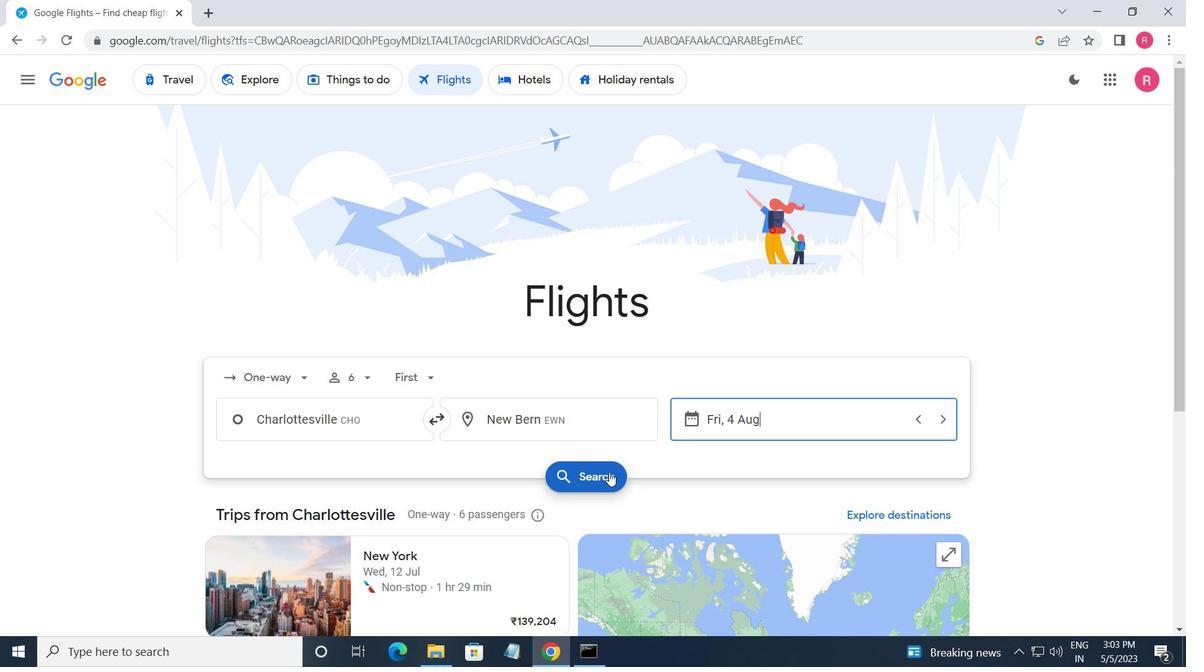 
Action: Mouse moved to (229, 226)
Screenshot: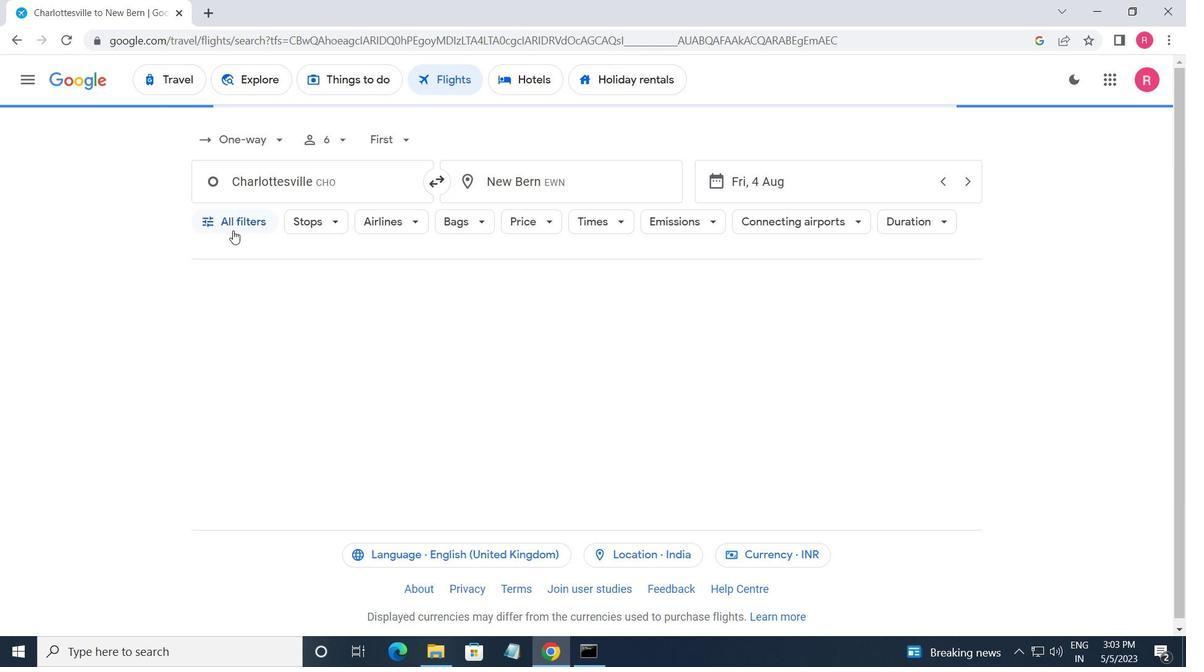 
Action: Mouse pressed left at (229, 226)
Screenshot: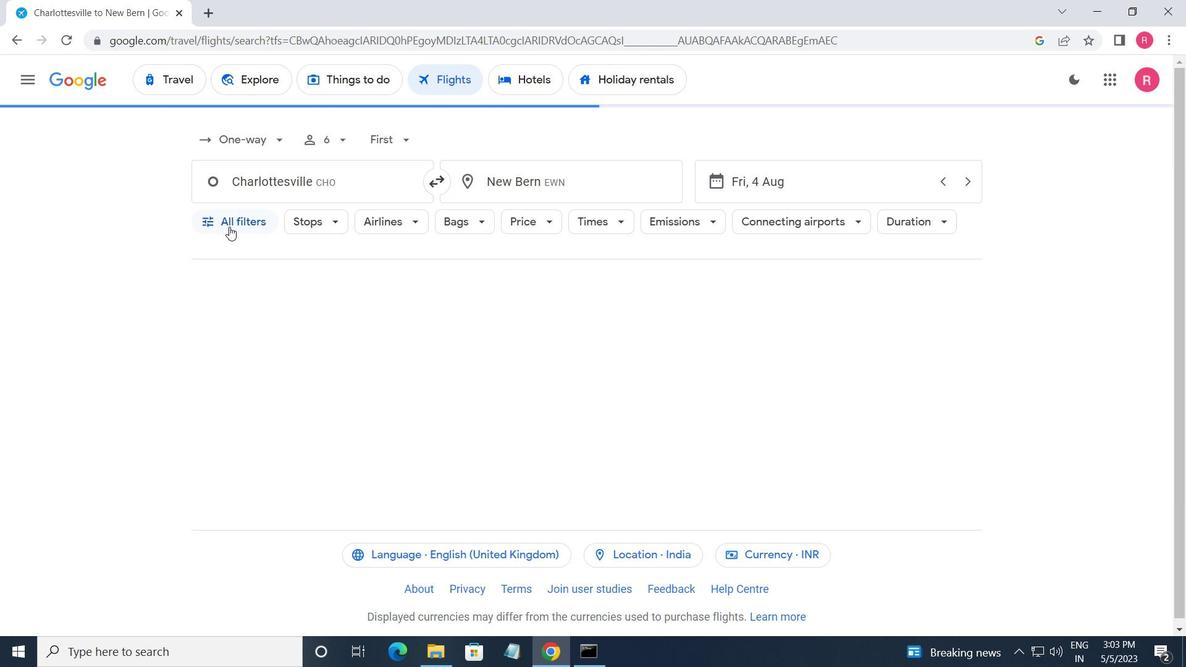 
Action: Mouse moved to (338, 420)
Screenshot: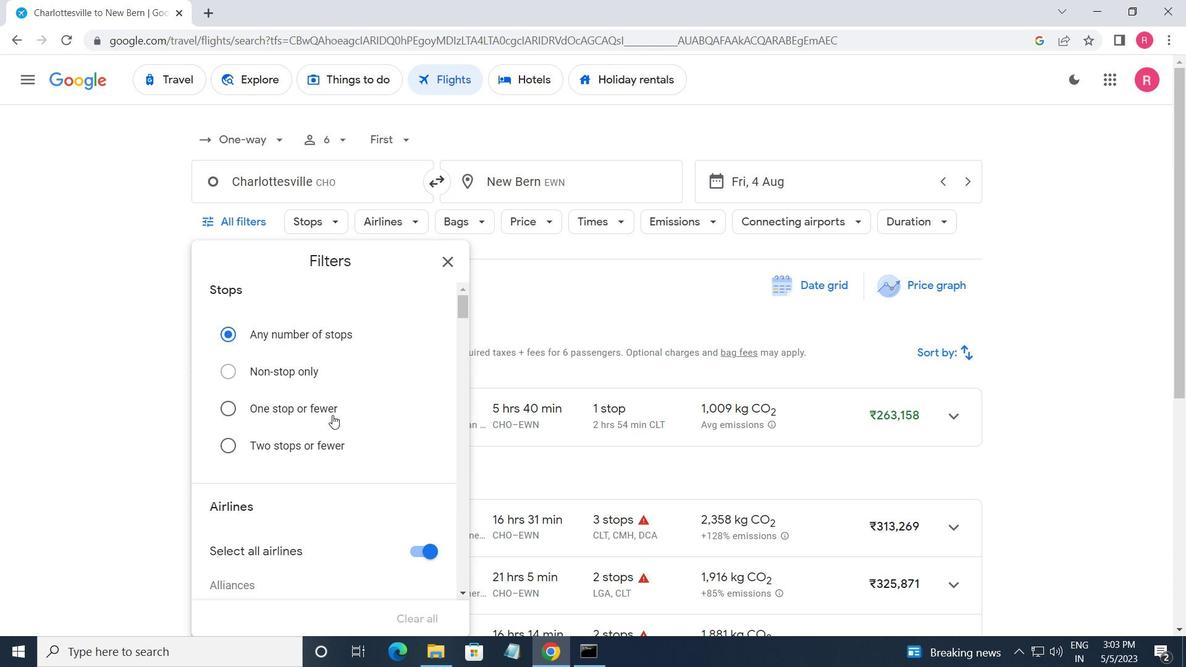
Action: Mouse scrolled (338, 420) with delta (0, 0)
Screenshot: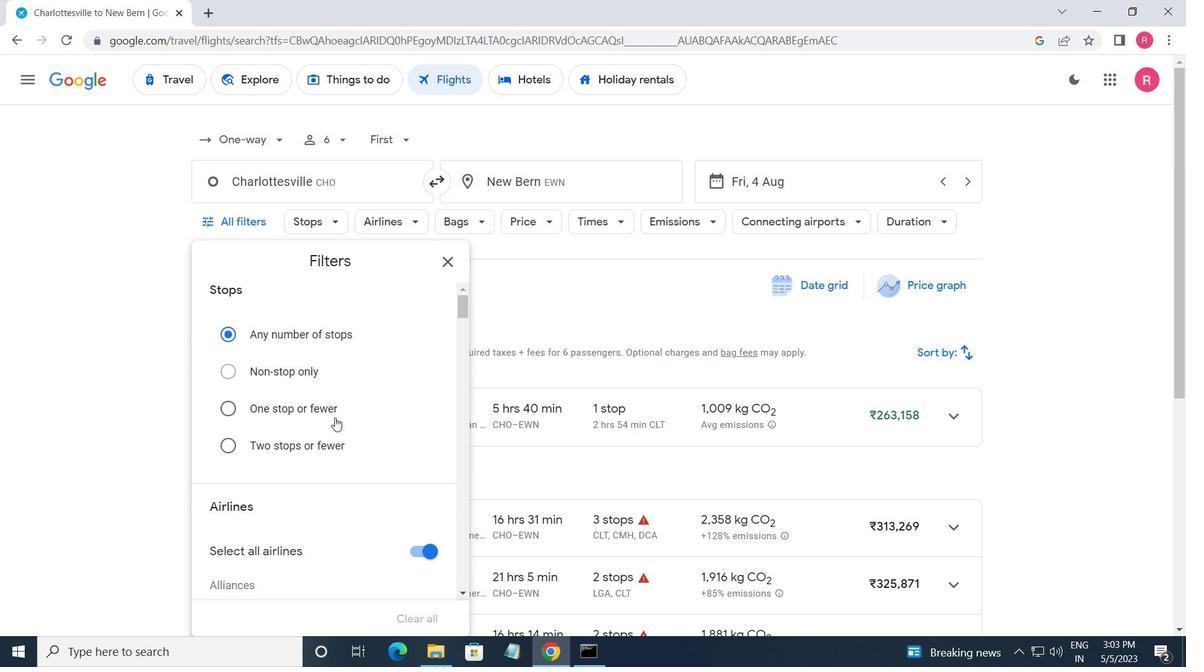 
Action: Mouse moved to (339, 422)
Screenshot: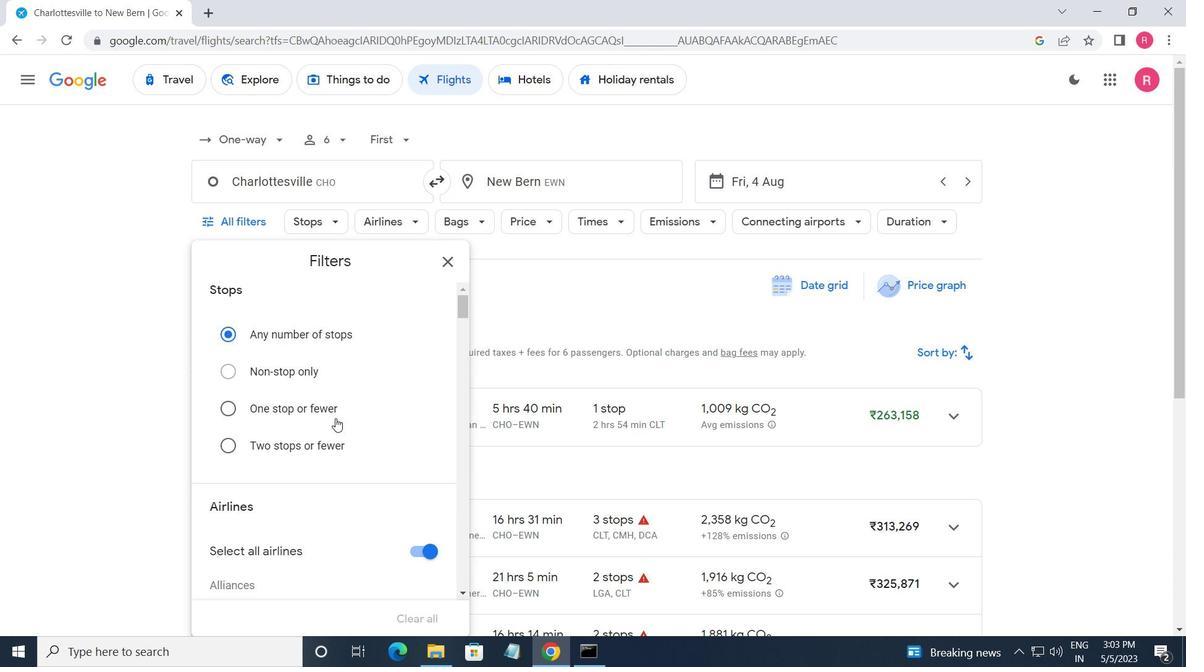 
Action: Mouse scrolled (339, 422) with delta (0, 0)
Screenshot: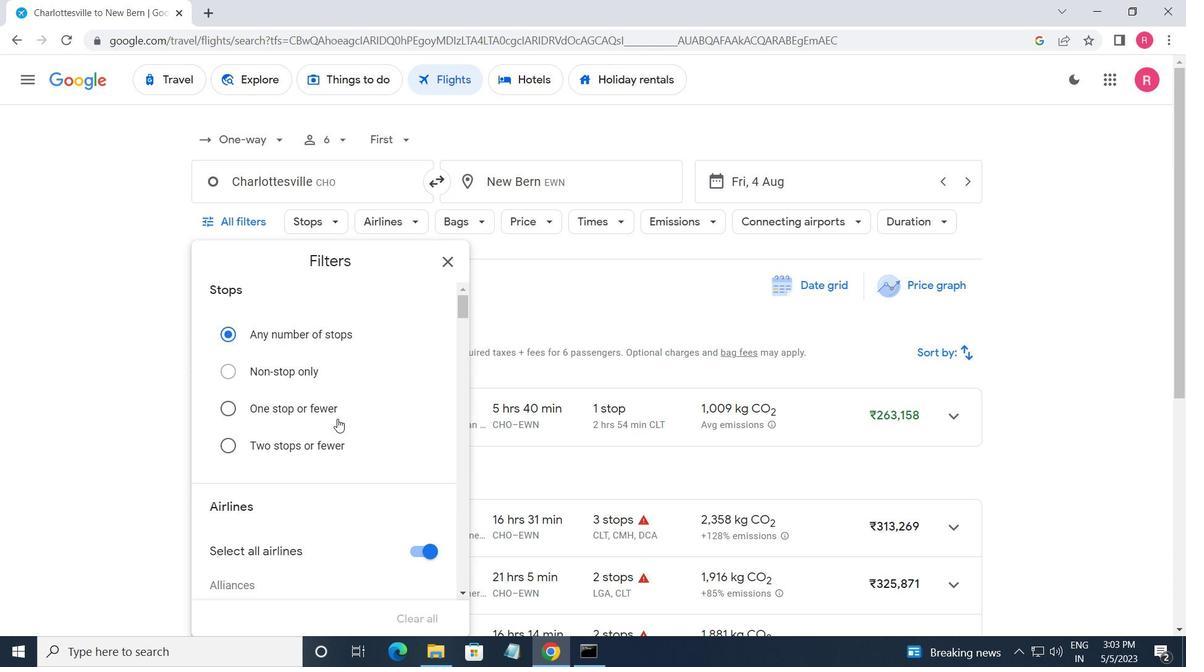 
Action: Mouse moved to (339, 424)
Screenshot: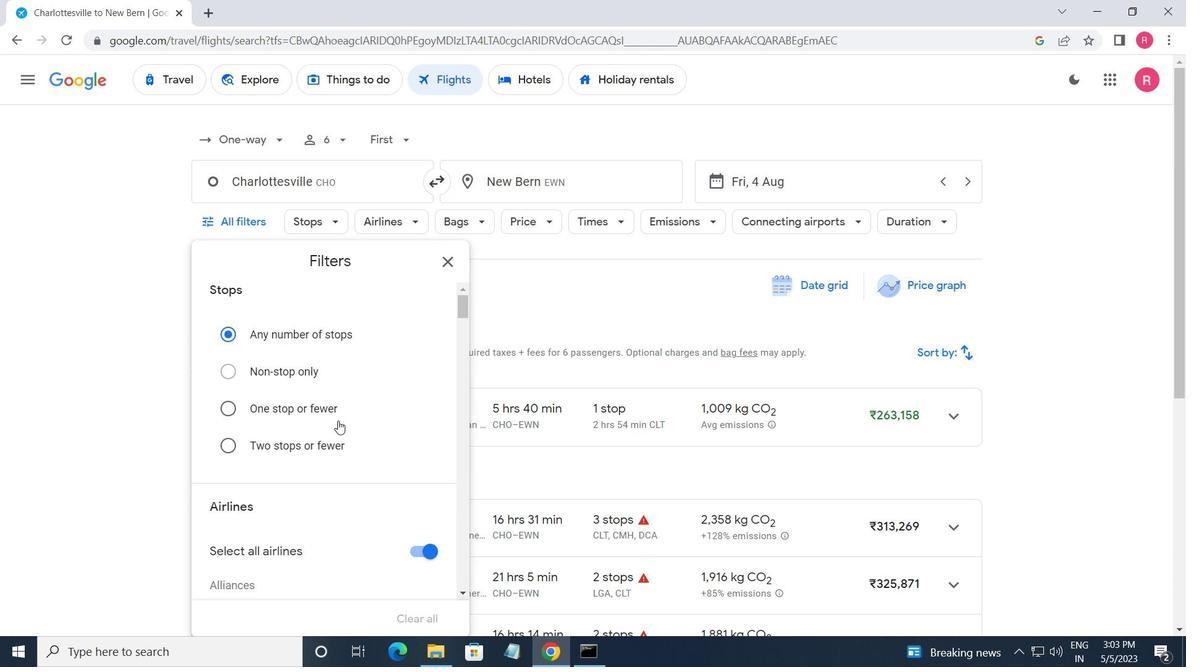 
Action: Mouse scrolled (339, 423) with delta (0, 0)
Screenshot: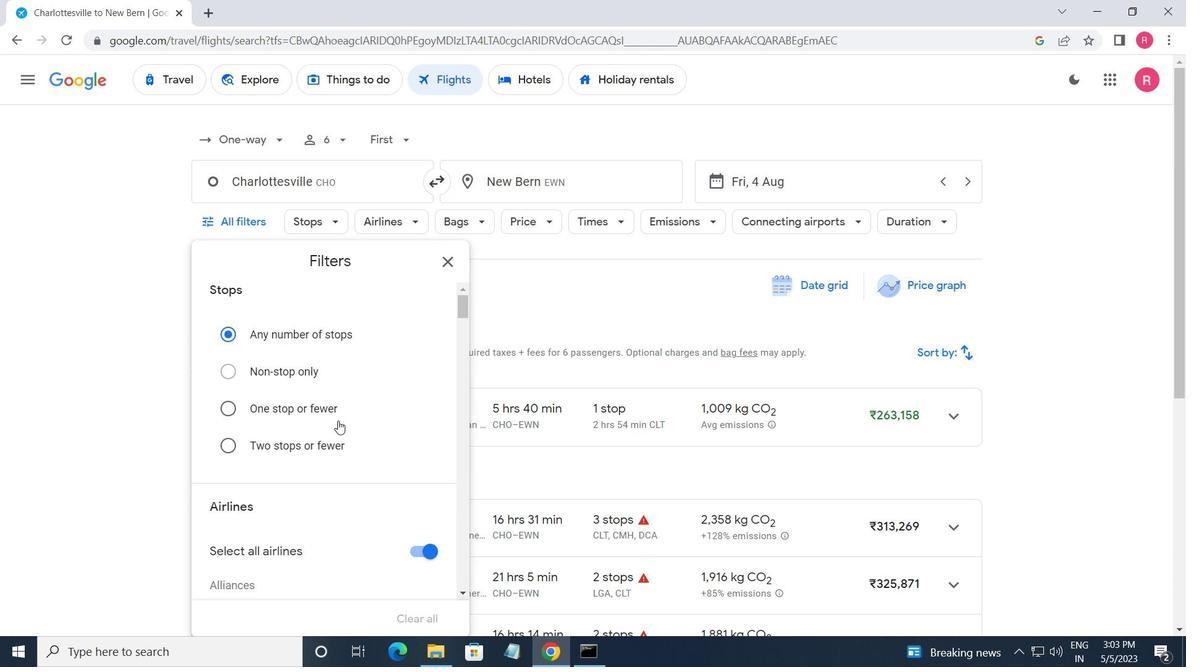 
Action: Mouse moved to (418, 326)
Screenshot: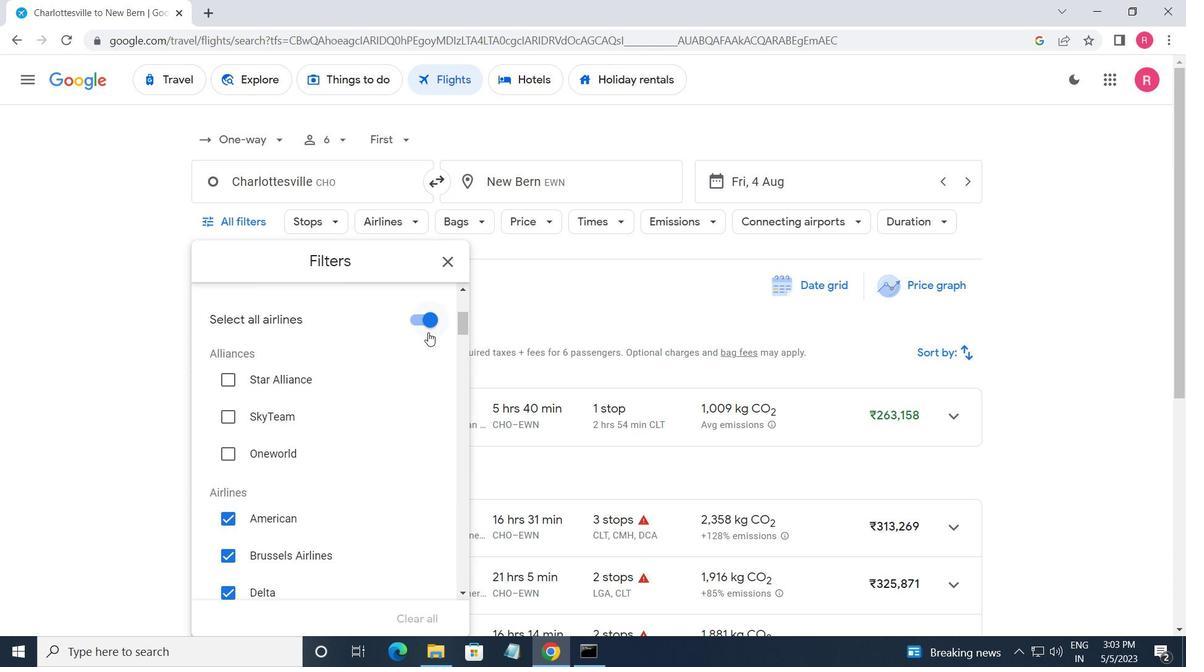
Action: Mouse pressed left at (418, 326)
Screenshot: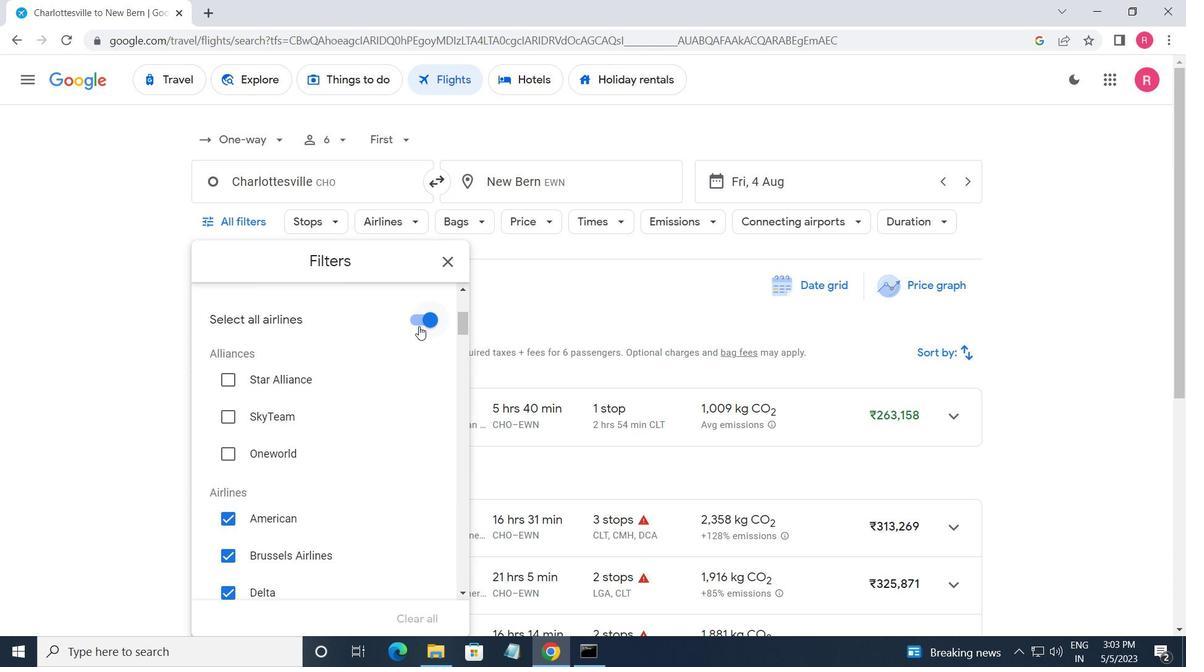 
Action: Mouse moved to (366, 477)
Screenshot: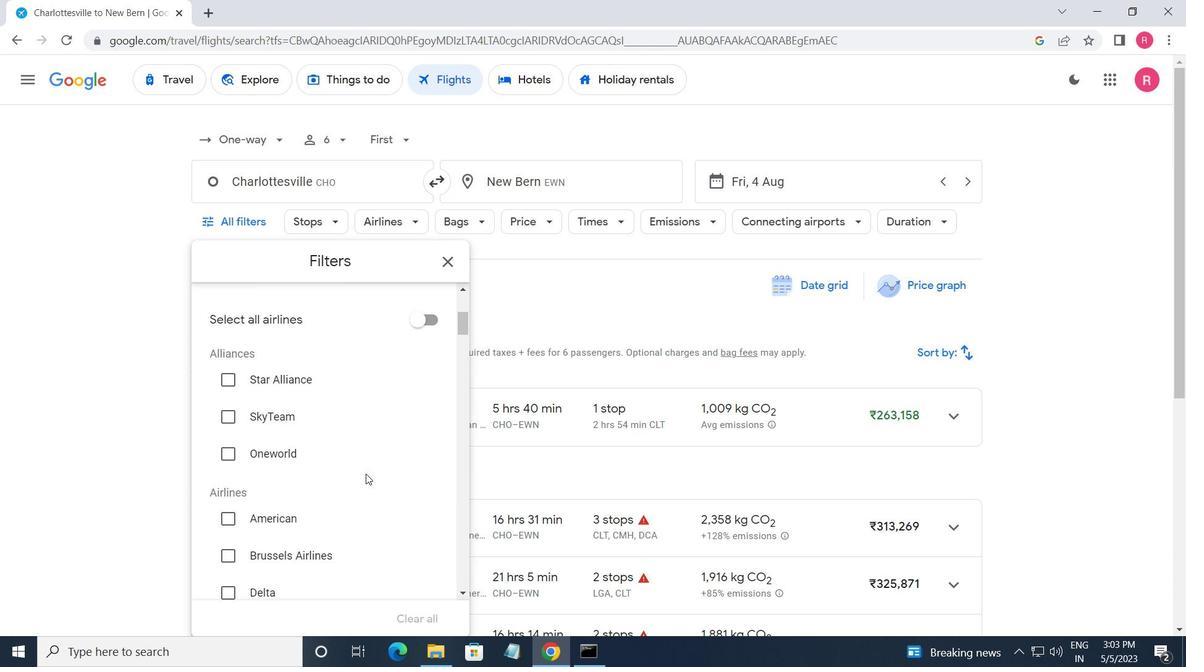
Action: Mouse scrolled (366, 476) with delta (0, 0)
Screenshot: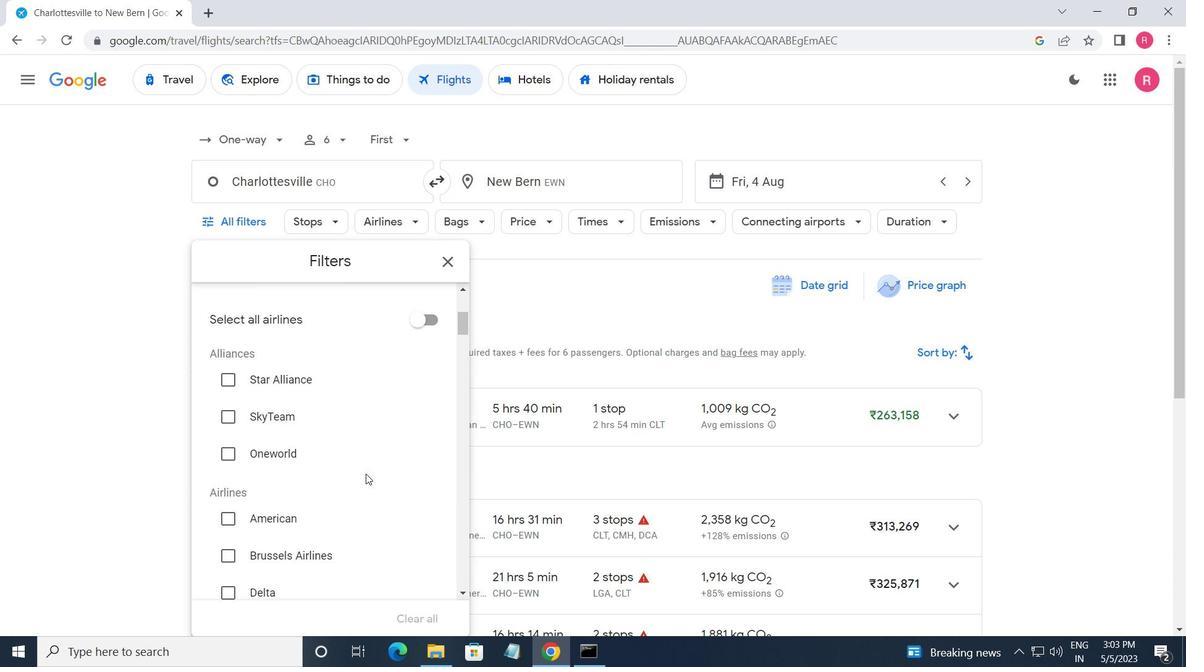 
Action: Mouse moved to (366, 477)
Screenshot: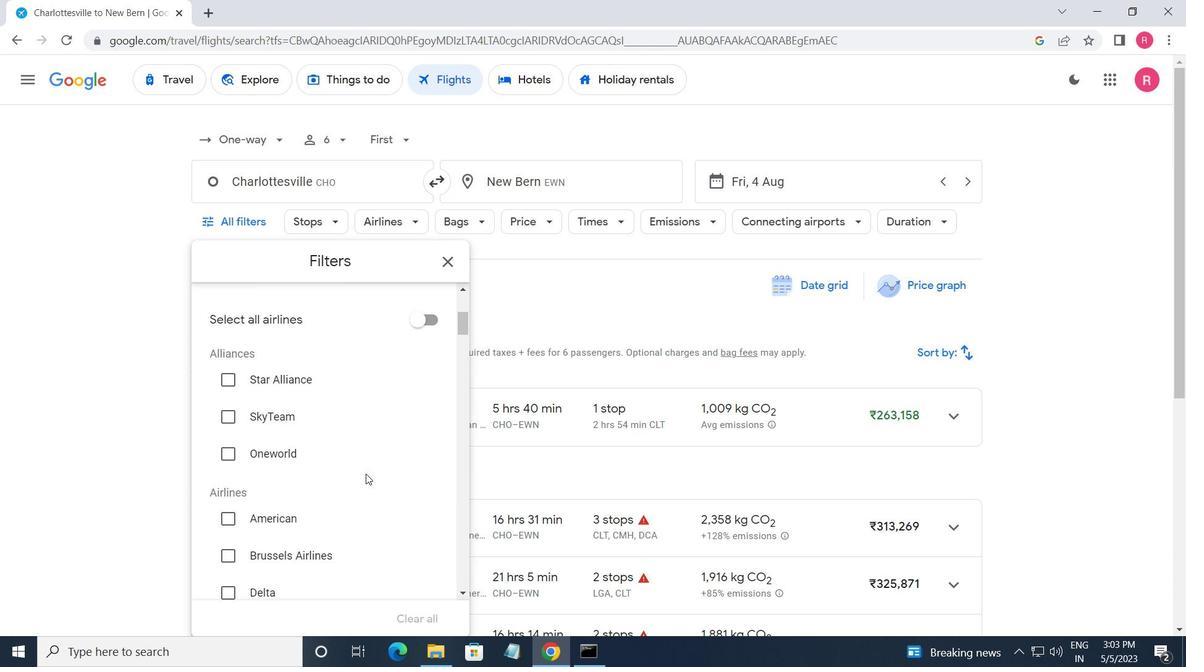 
Action: Mouse scrolled (366, 477) with delta (0, 0)
Screenshot: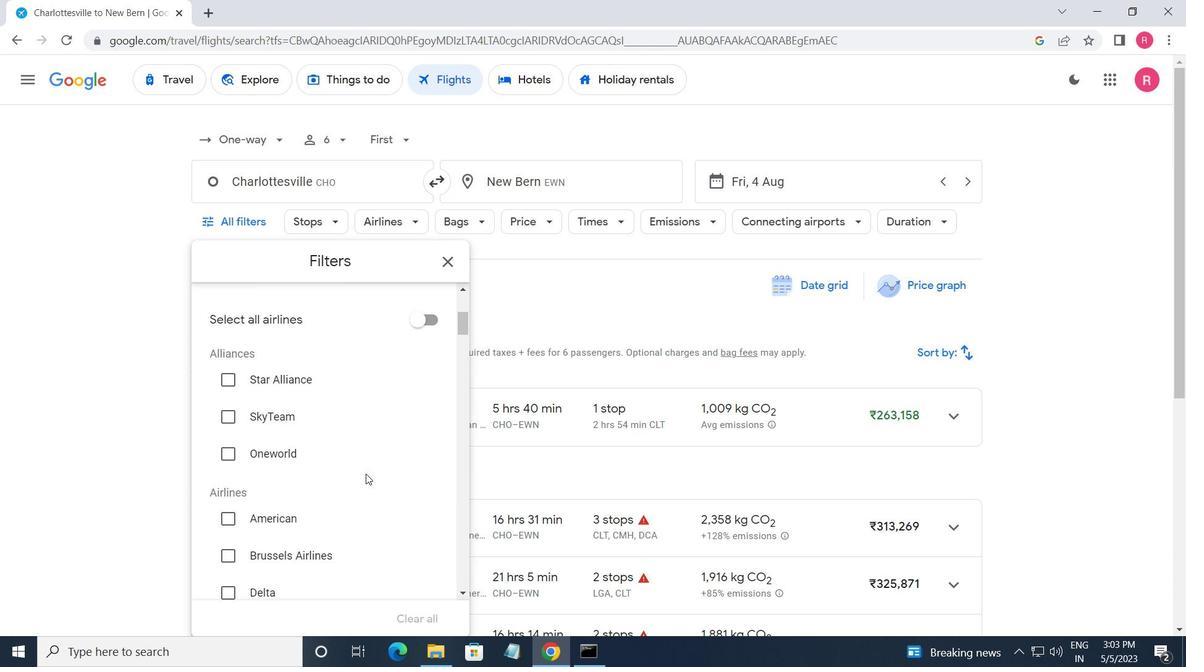 
Action: Mouse scrolled (366, 477) with delta (0, 0)
Screenshot: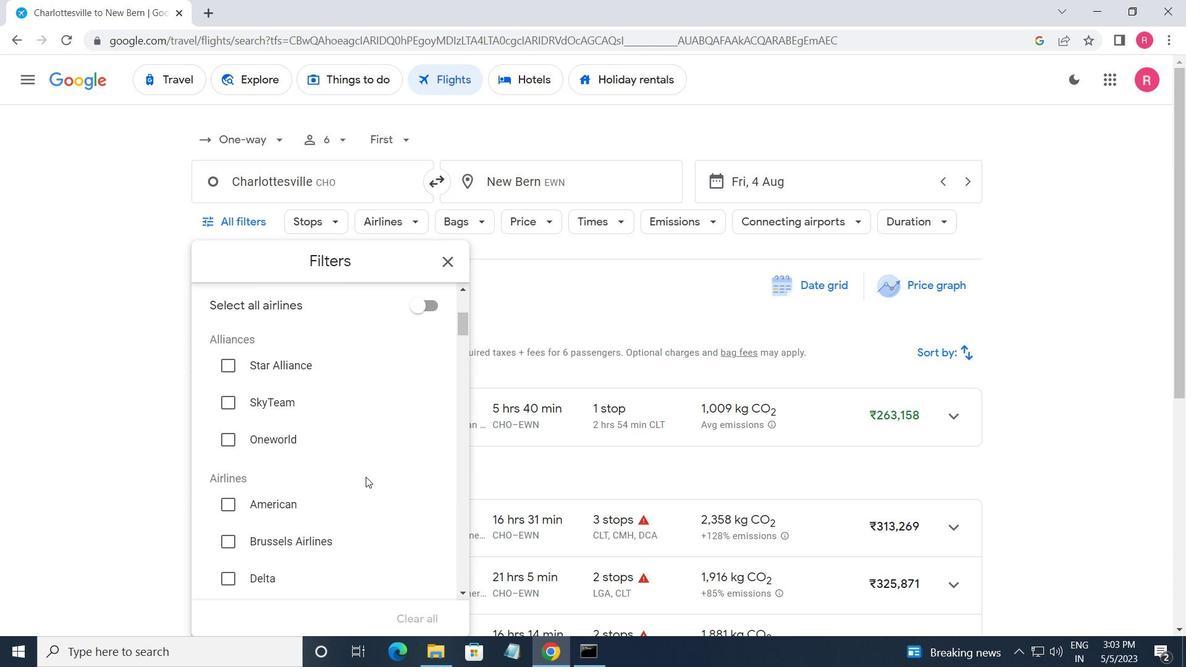 
Action: Mouse scrolled (366, 477) with delta (0, 0)
Screenshot: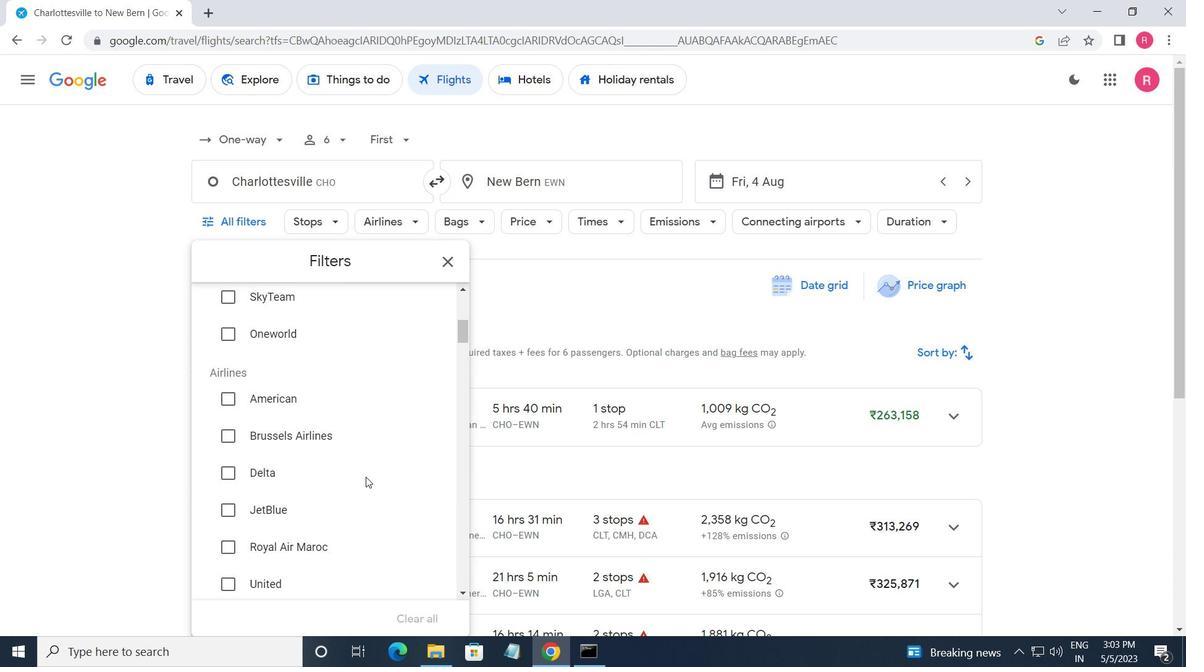
Action: Mouse scrolled (366, 477) with delta (0, 0)
Screenshot: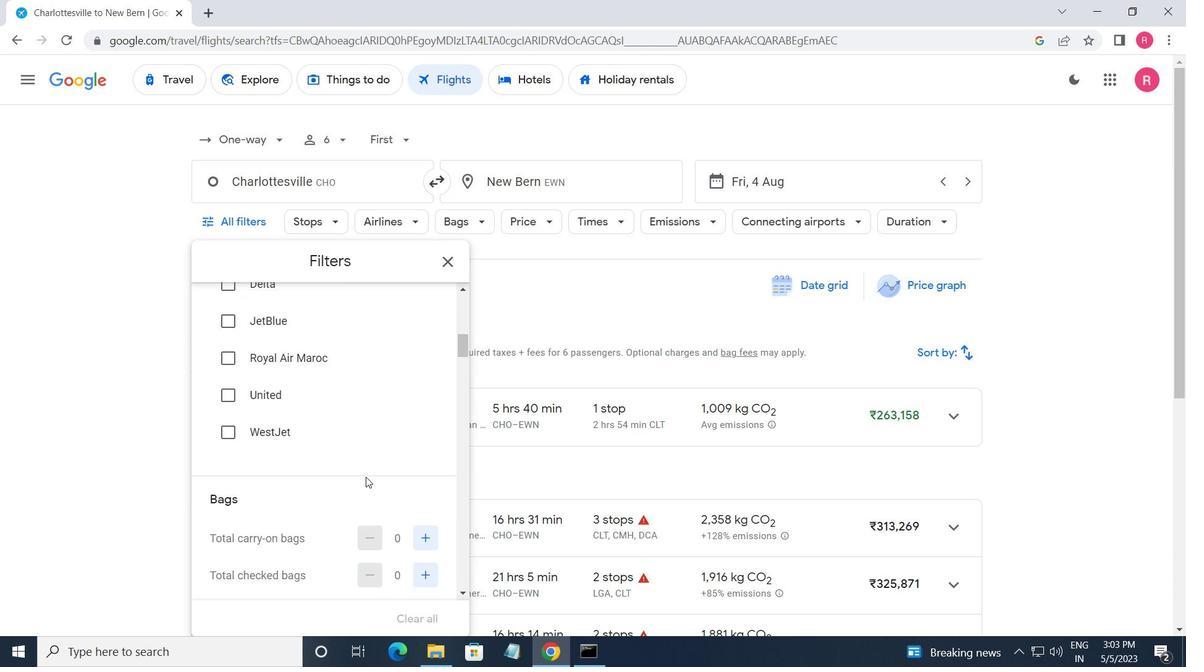 
Action: Mouse scrolled (366, 477) with delta (0, 0)
Screenshot: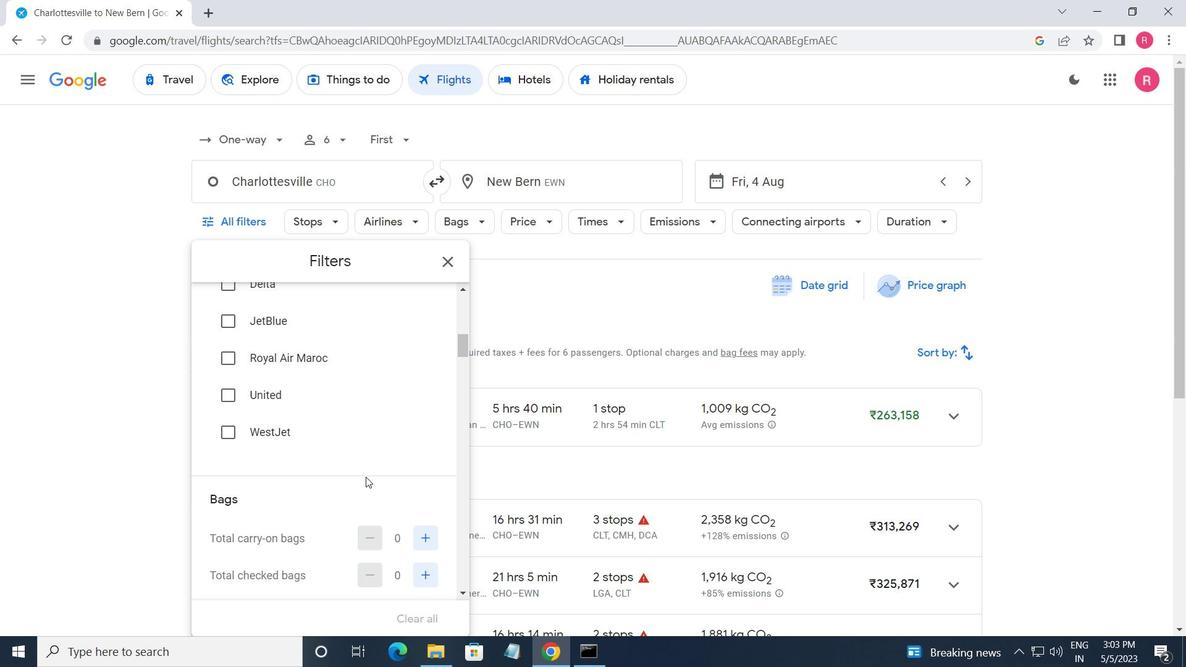 
Action: Mouse moved to (415, 389)
Screenshot: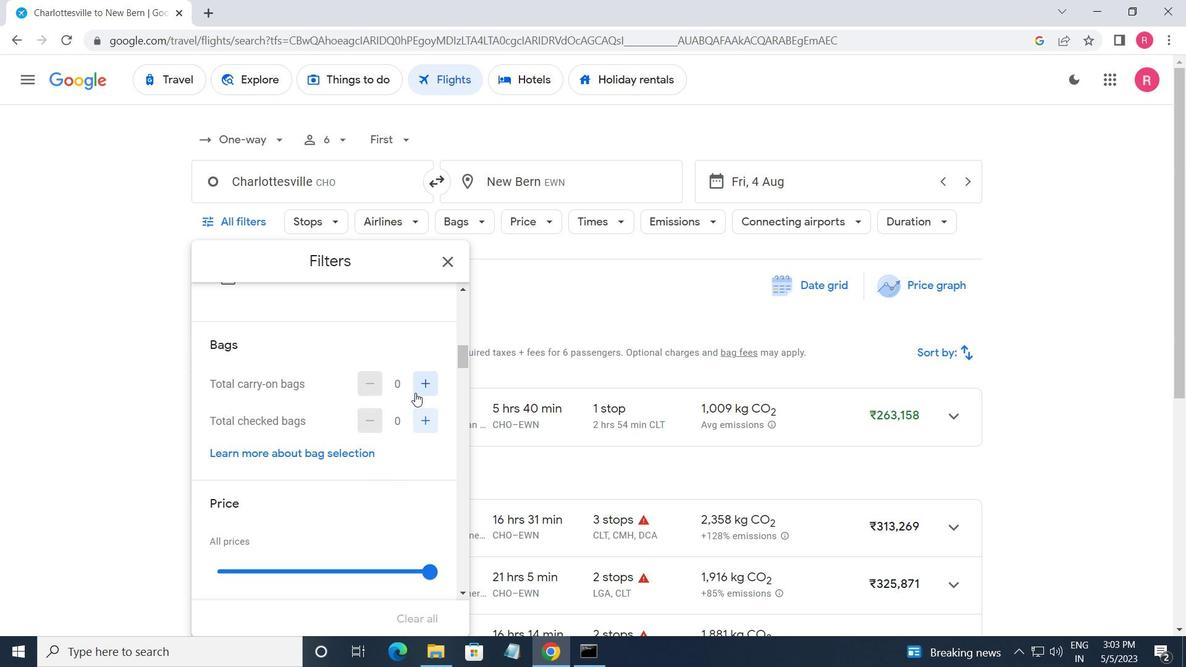 
Action: Mouse pressed left at (415, 389)
Screenshot: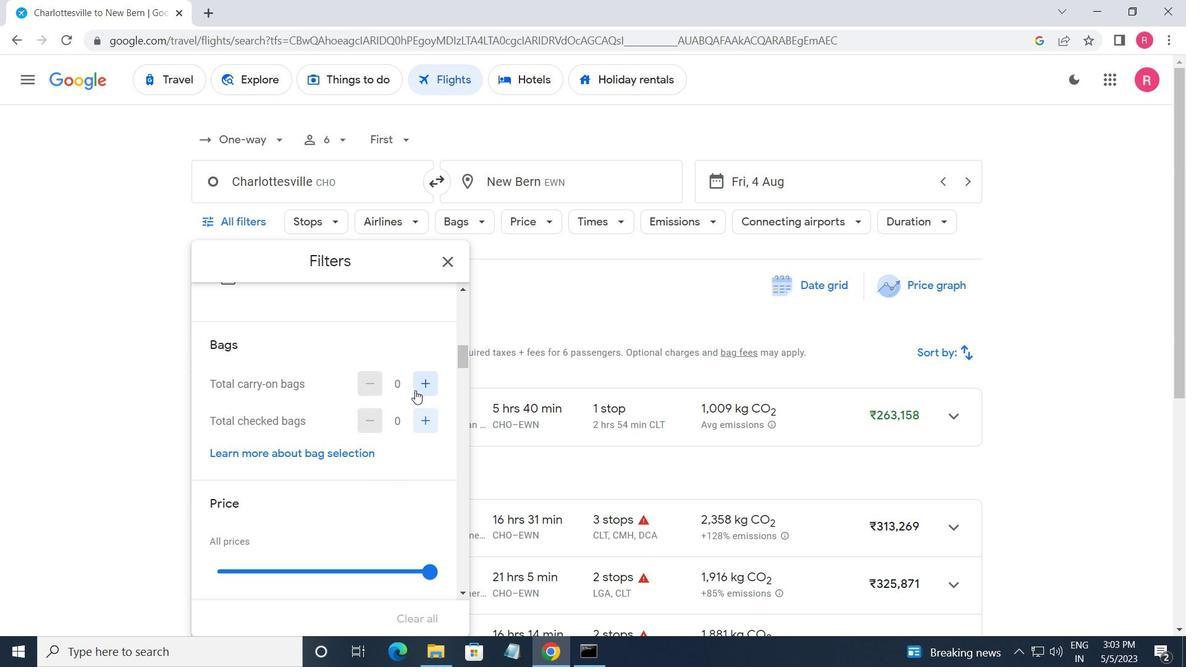 
Action: Mouse pressed left at (415, 389)
Screenshot: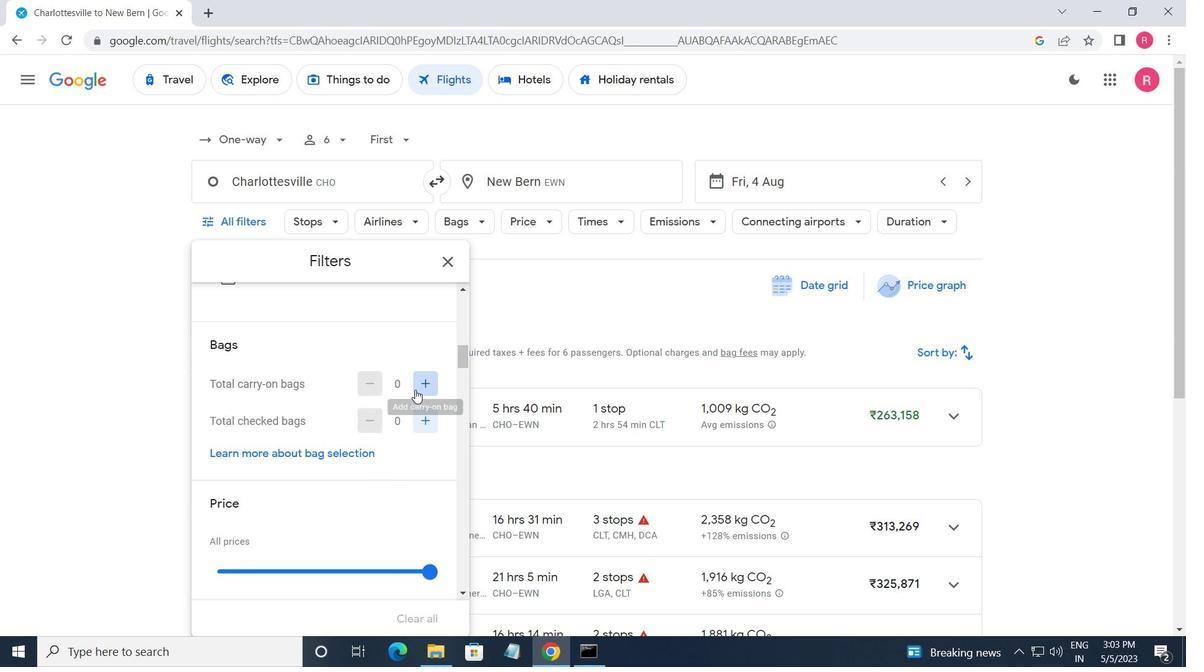 
Action: Mouse moved to (423, 425)
Screenshot: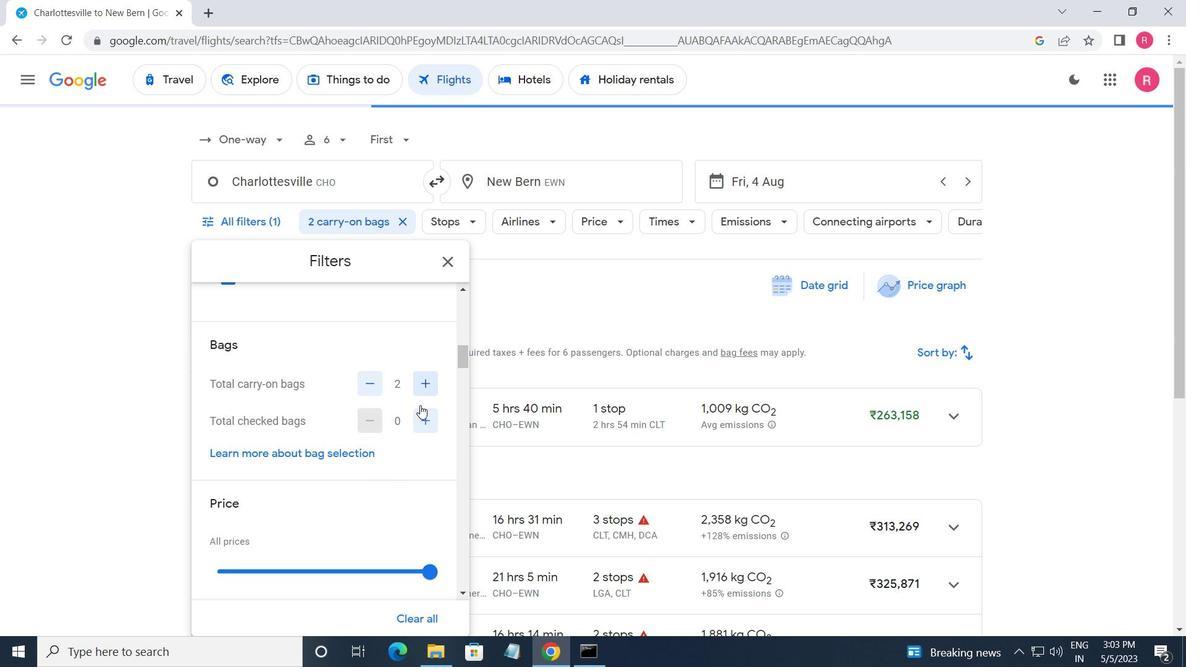 
Action: Mouse scrolled (423, 425) with delta (0, 0)
Screenshot: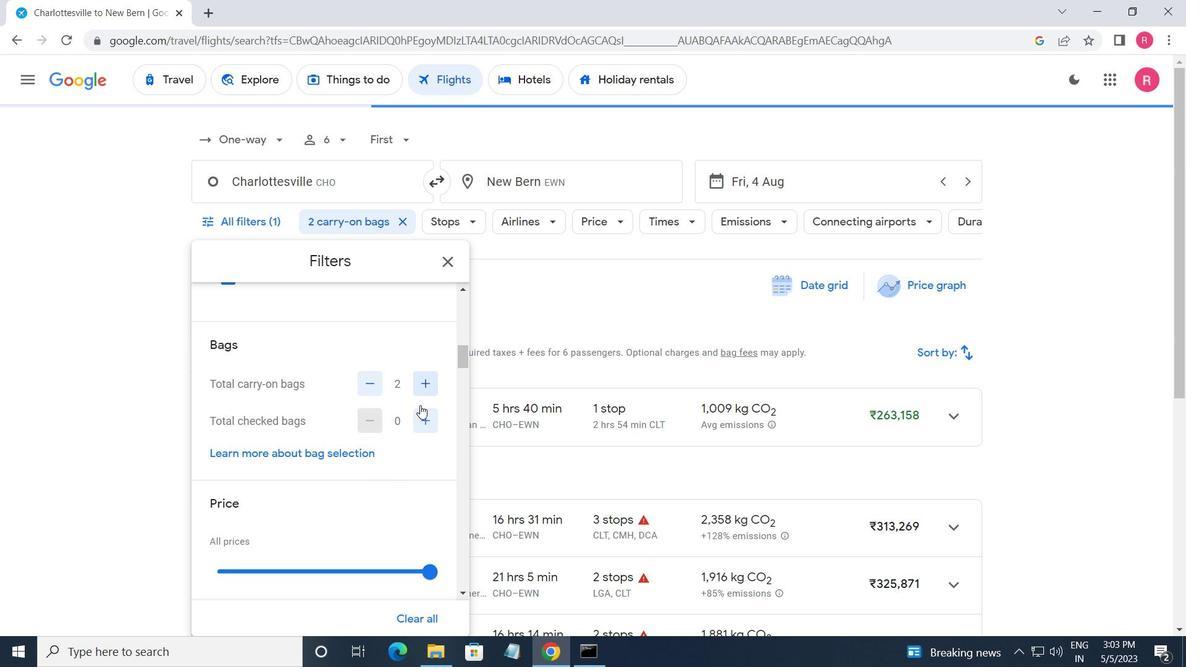 
Action: Mouse moved to (423, 435)
Screenshot: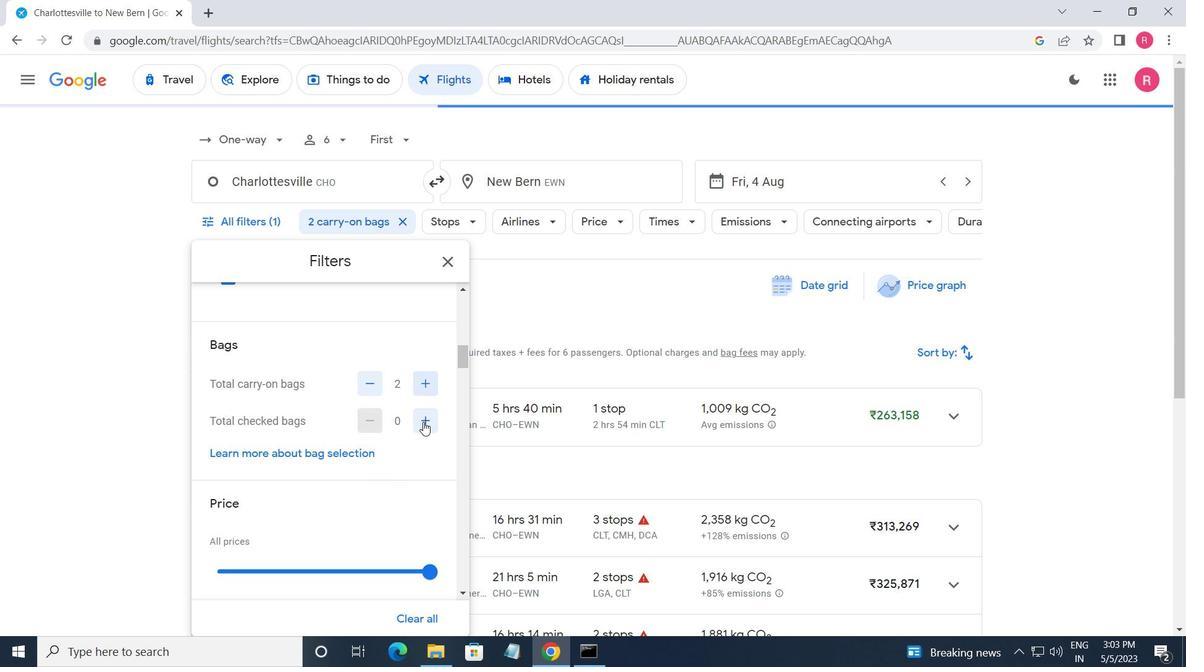 
Action: Mouse scrolled (423, 435) with delta (0, 0)
Screenshot: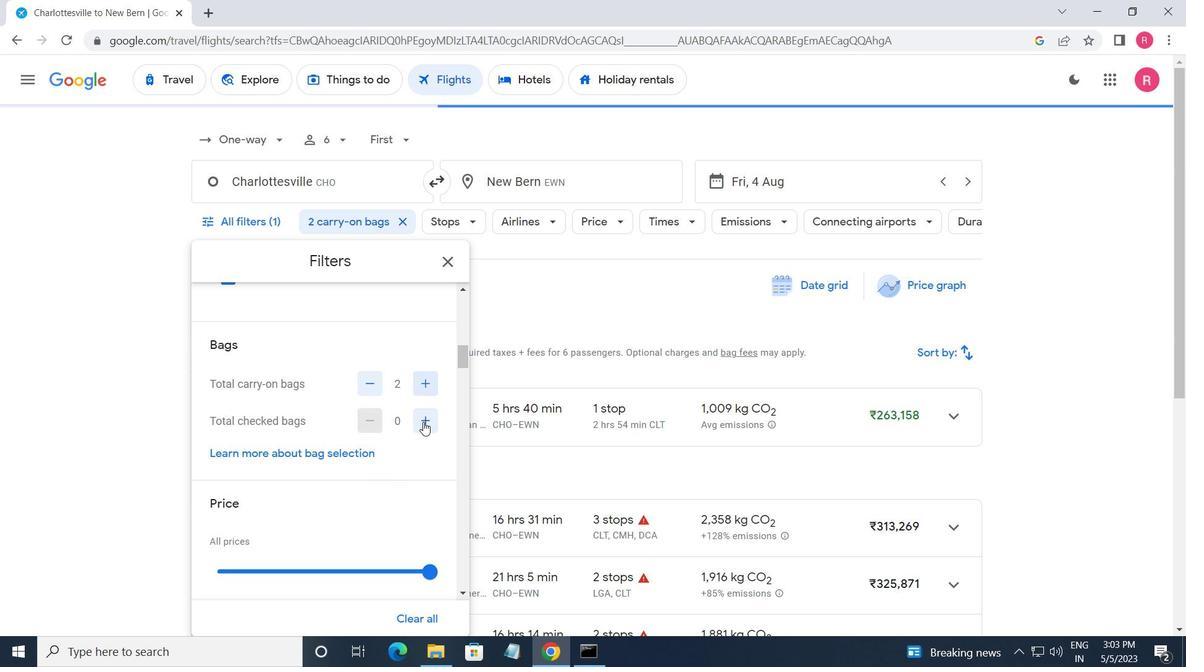 
Action: Mouse moved to (431, 423)
Screenshot: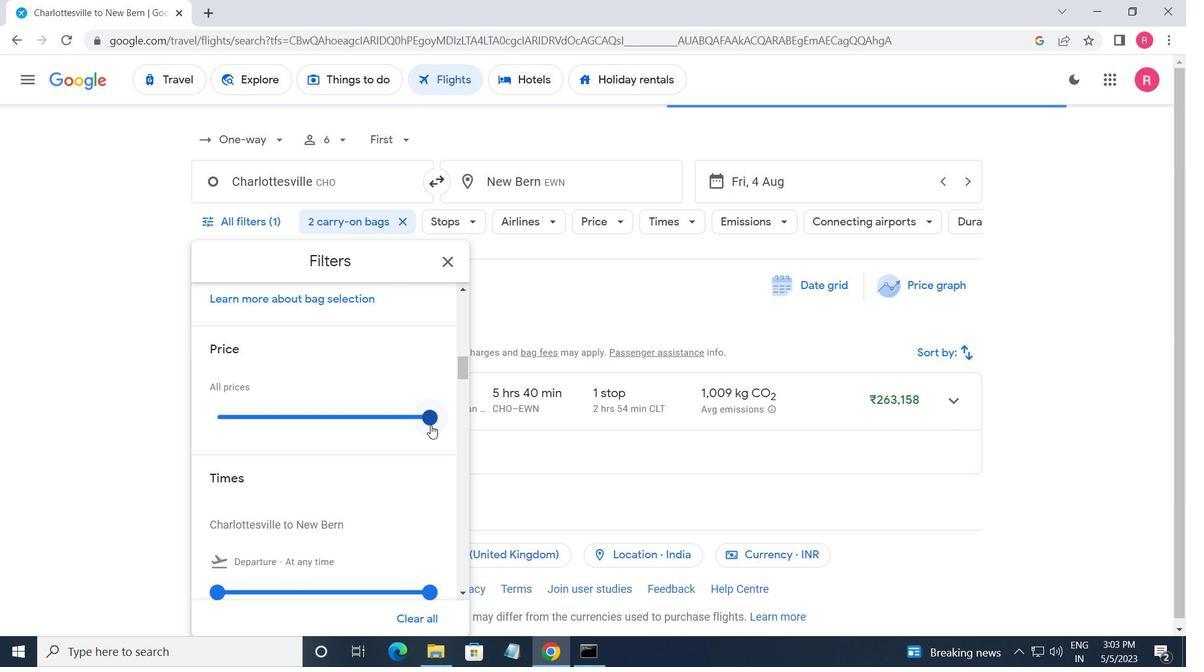 
Action: Mouse pressed left at (431, 423)
Screenshot: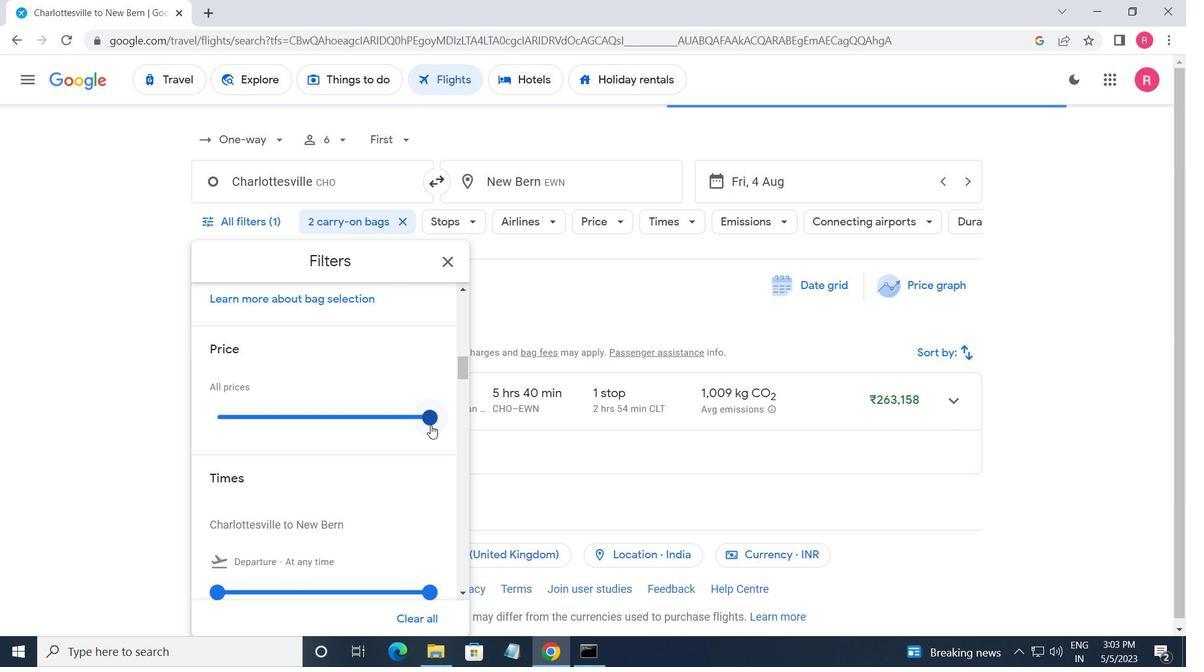 
Action: Mouse moved to (435, 423)
Screenshot: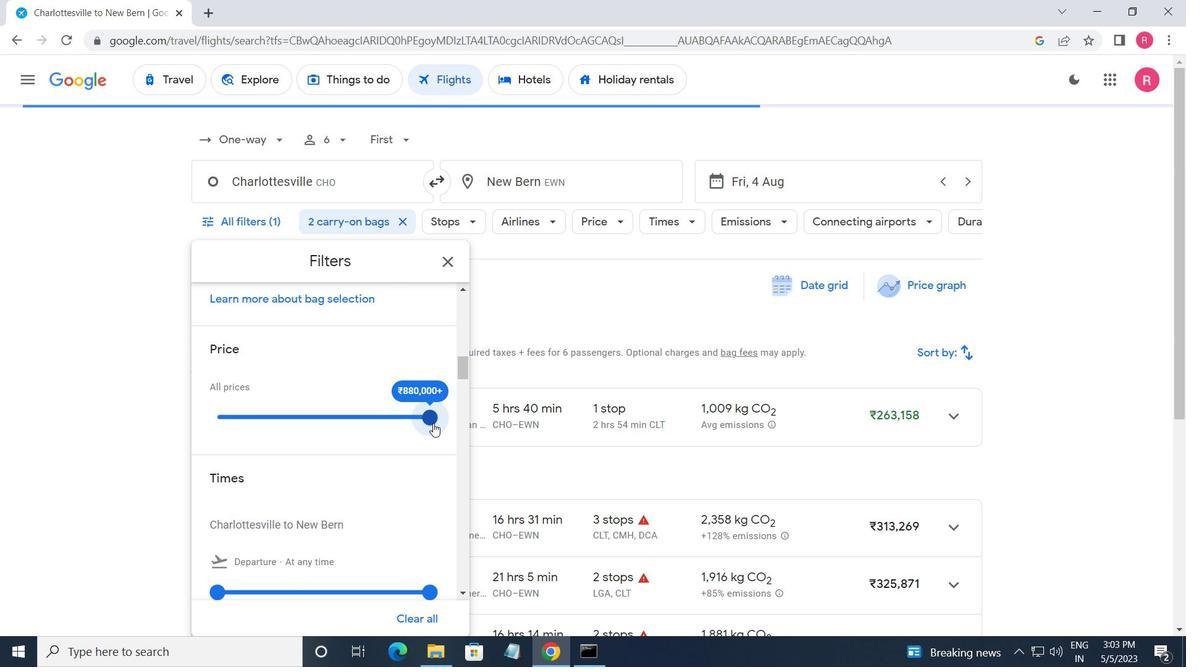 
Action: Mouse pressed left at (435, 423)
Screenshot: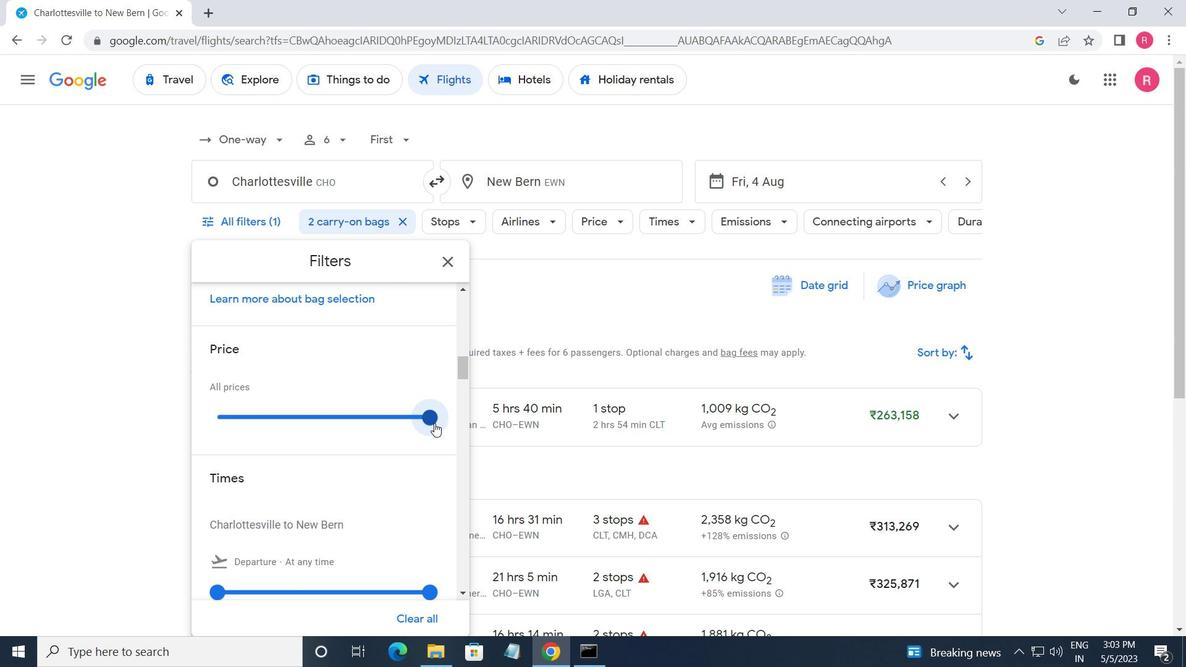 
Action: Mouse moved to (297, 470)
Screenshot: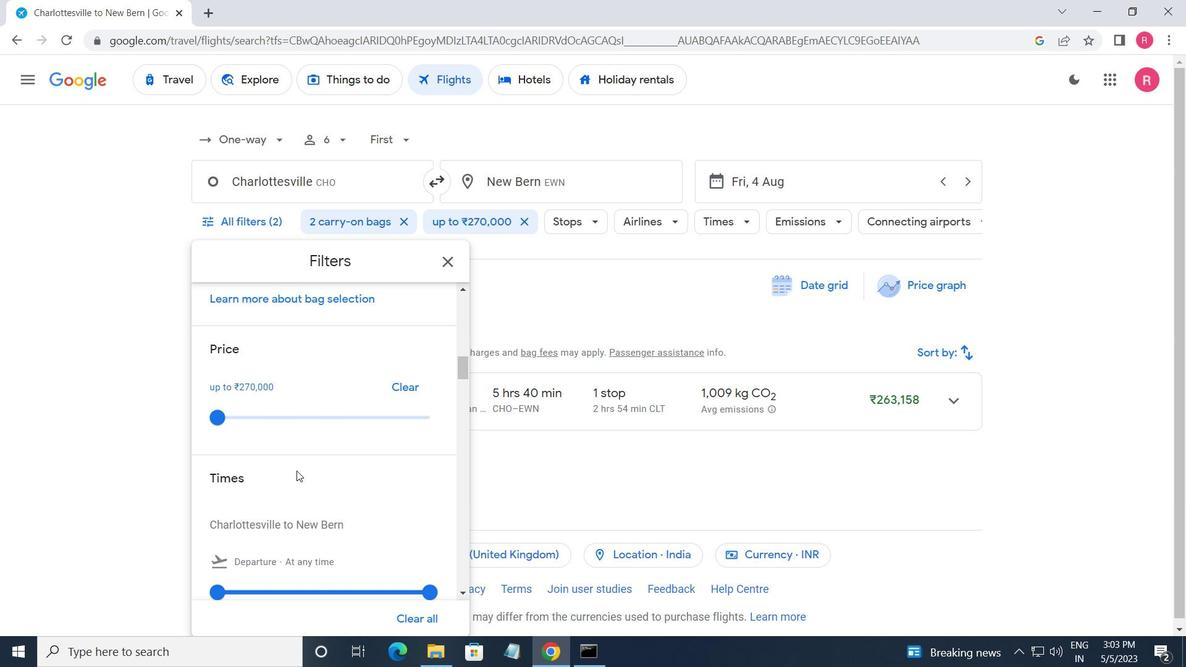 
Action: Mouse scrolled (297, 469) with delta (0, 0)
Screenshot: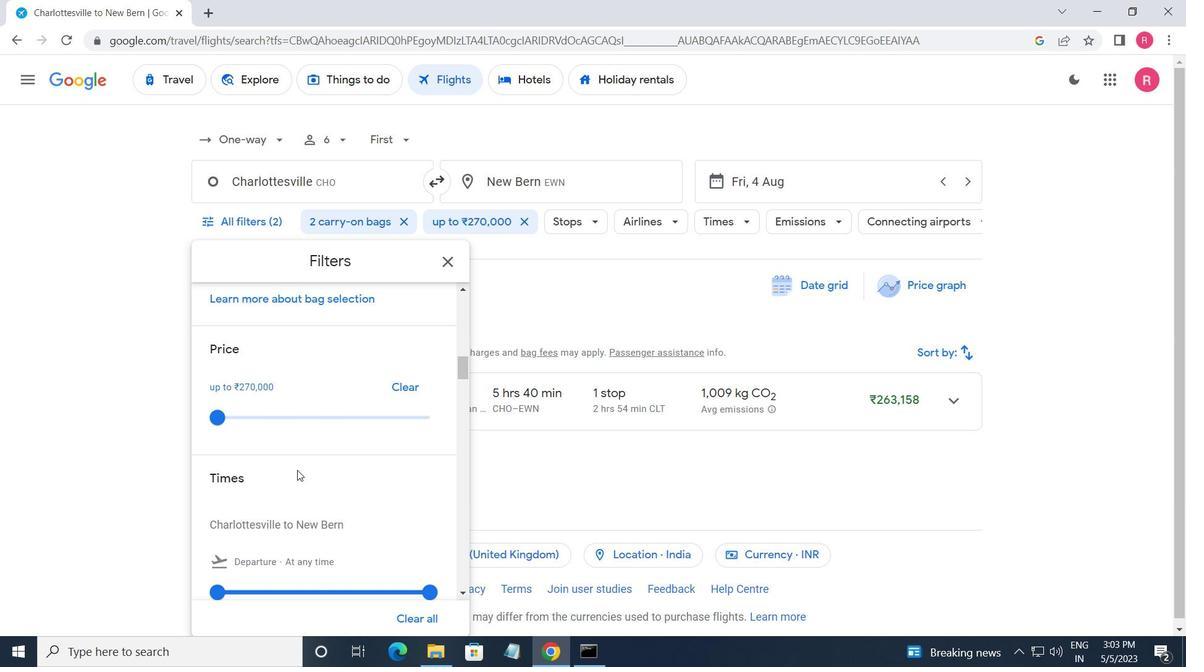 
Action: Mouse moved to (296, 470)
Screenshot: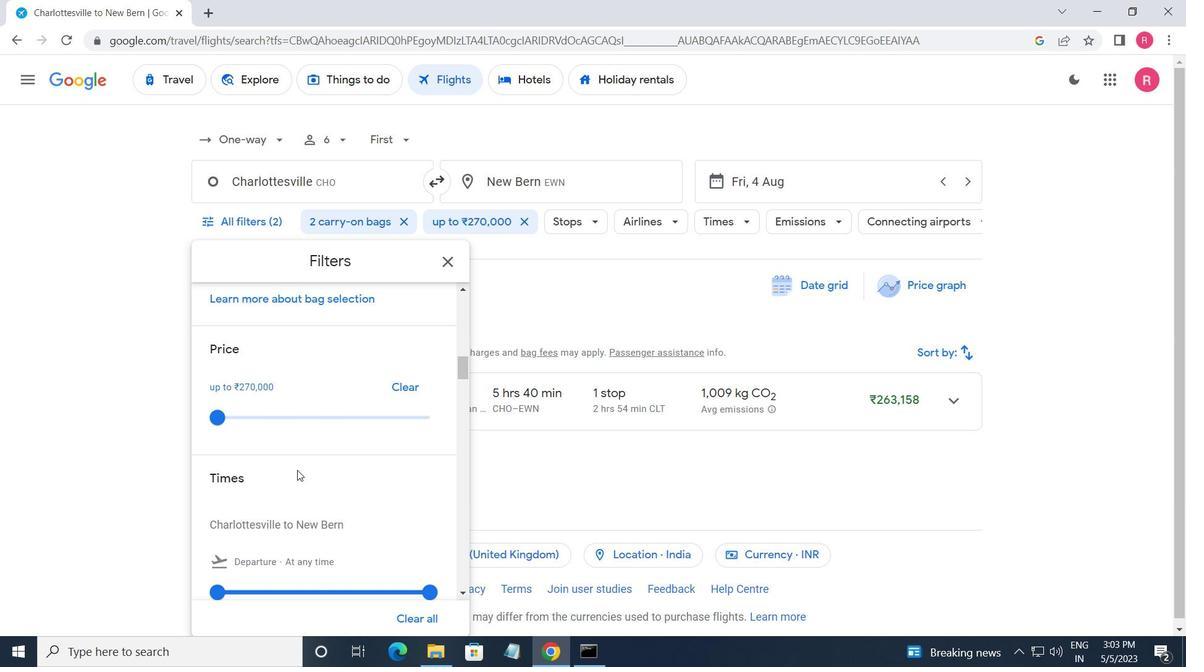 
Action: Mouse scrolled (296, 470) with delta (0, 0)
Screenshot: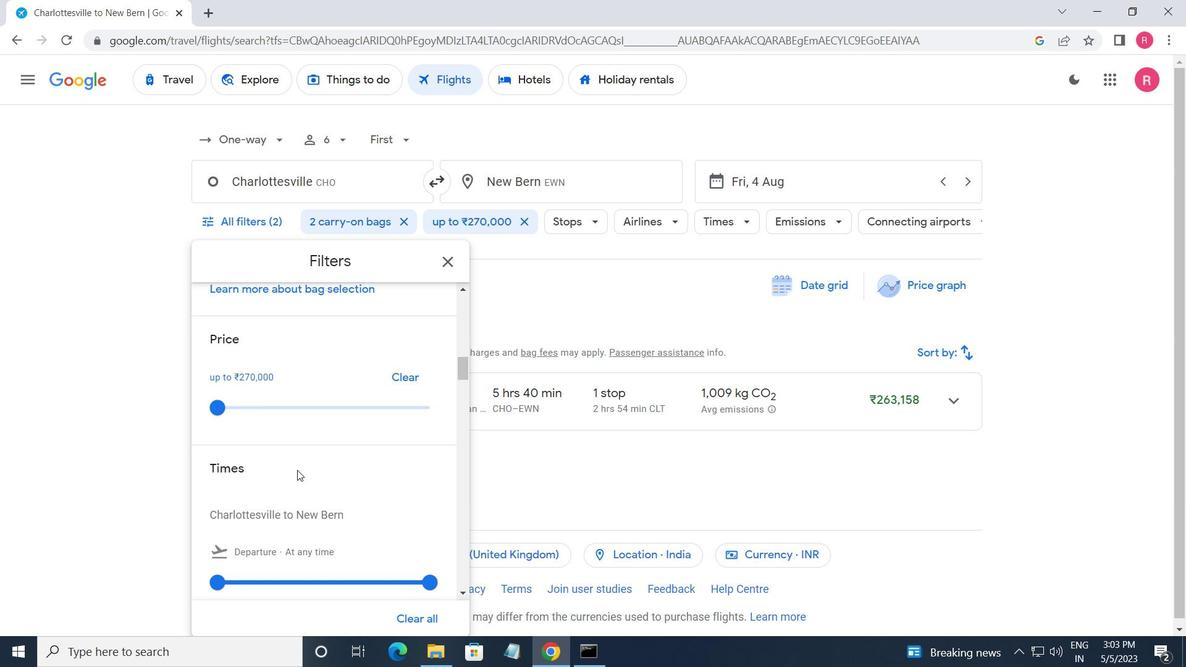 
Action: Mouse moved to (217, 443)
Screenshot: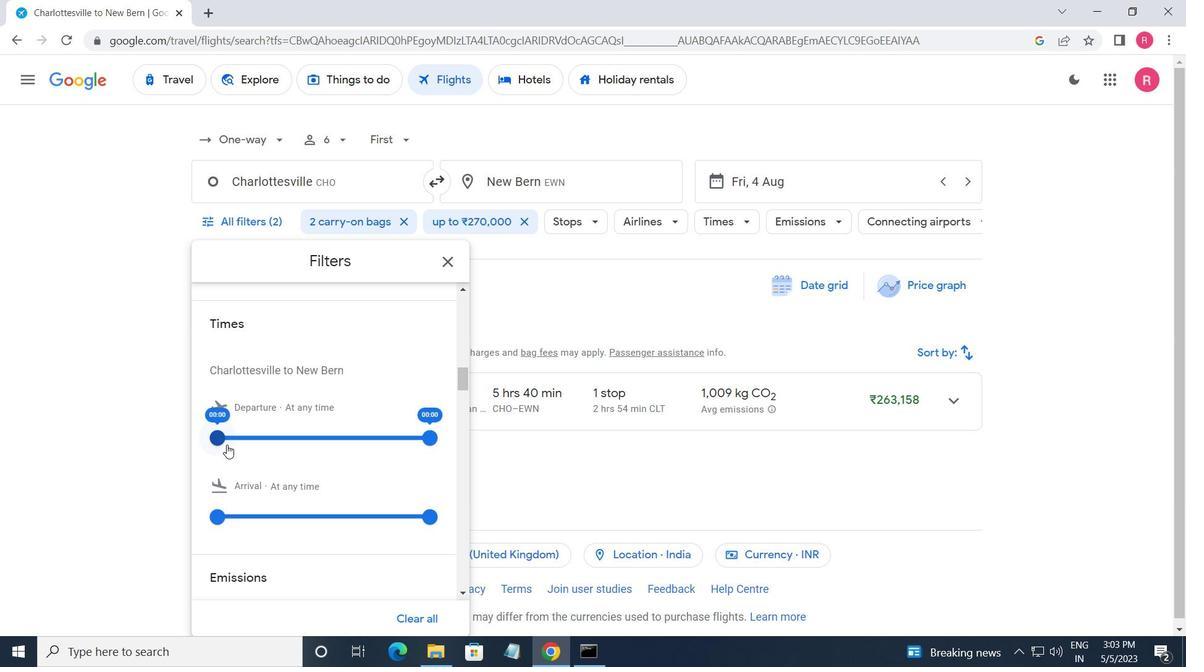 
Action: Mouse pressed left at (217, 443)
Screenshot: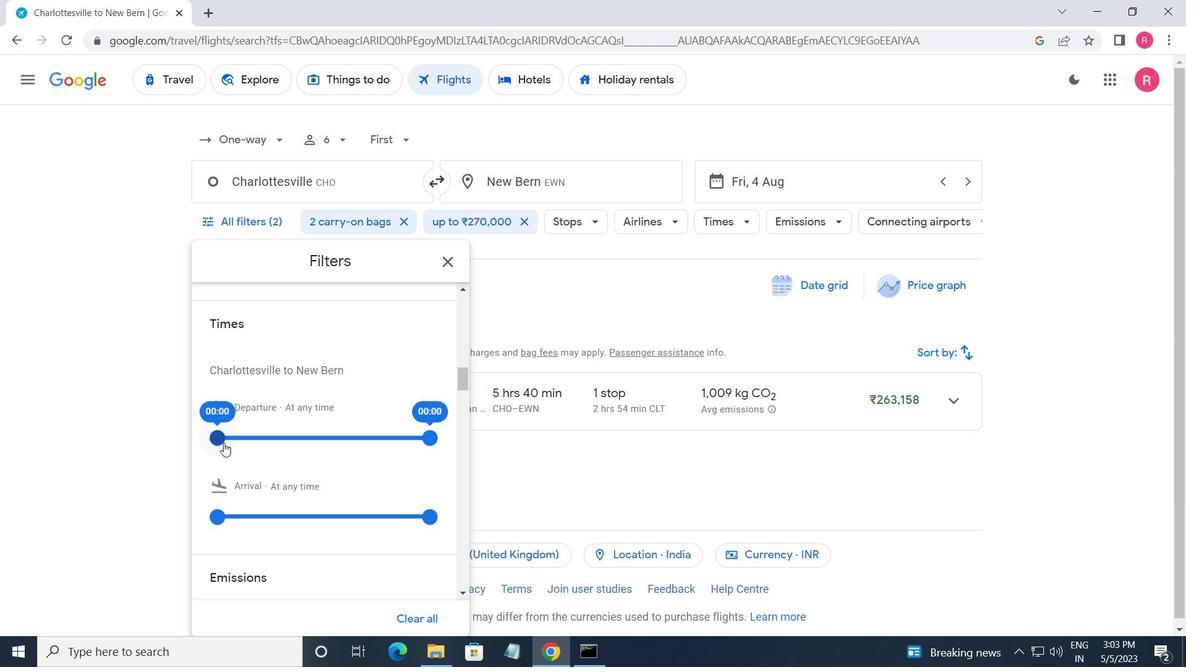 
Action: Mouse moved to (420, 441)
Screenshot: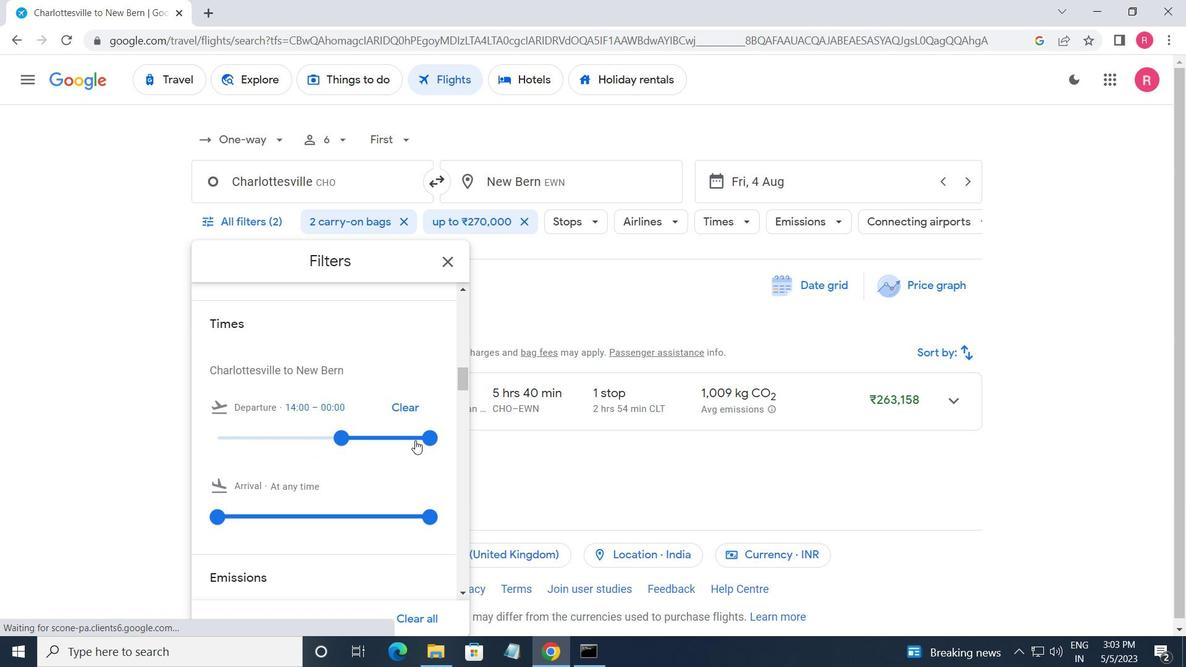 
Action: Mouse pressed left at (420, 441)
Screenshot: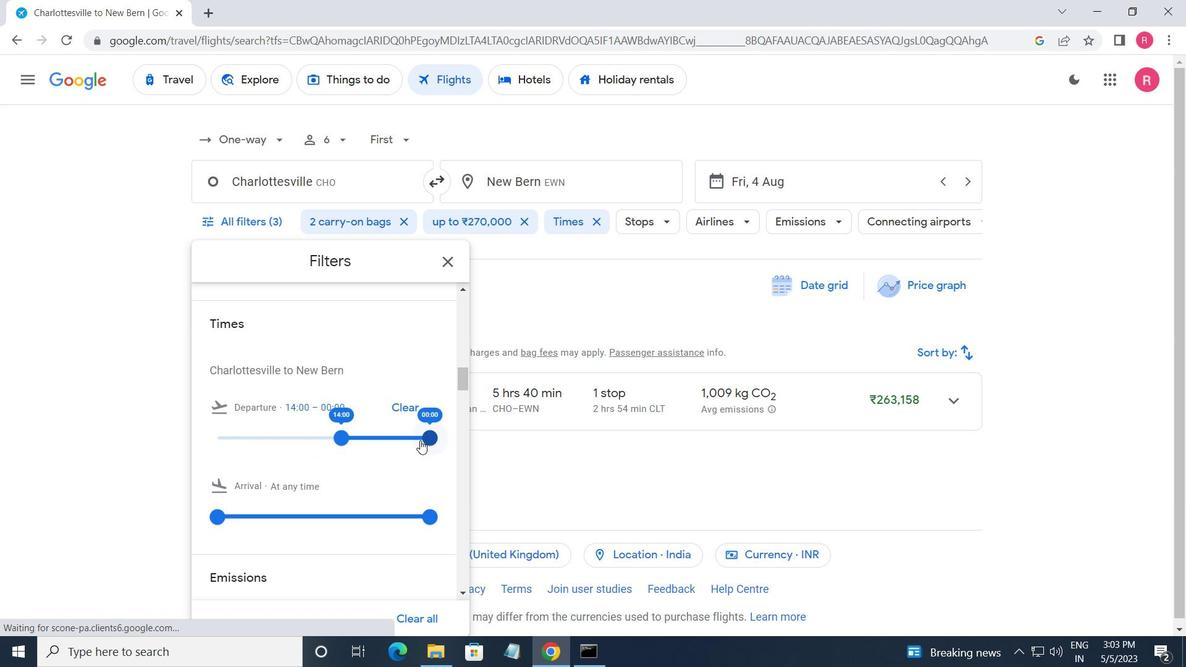 
Action: Mouse moved to (434, 258)
Screenshot: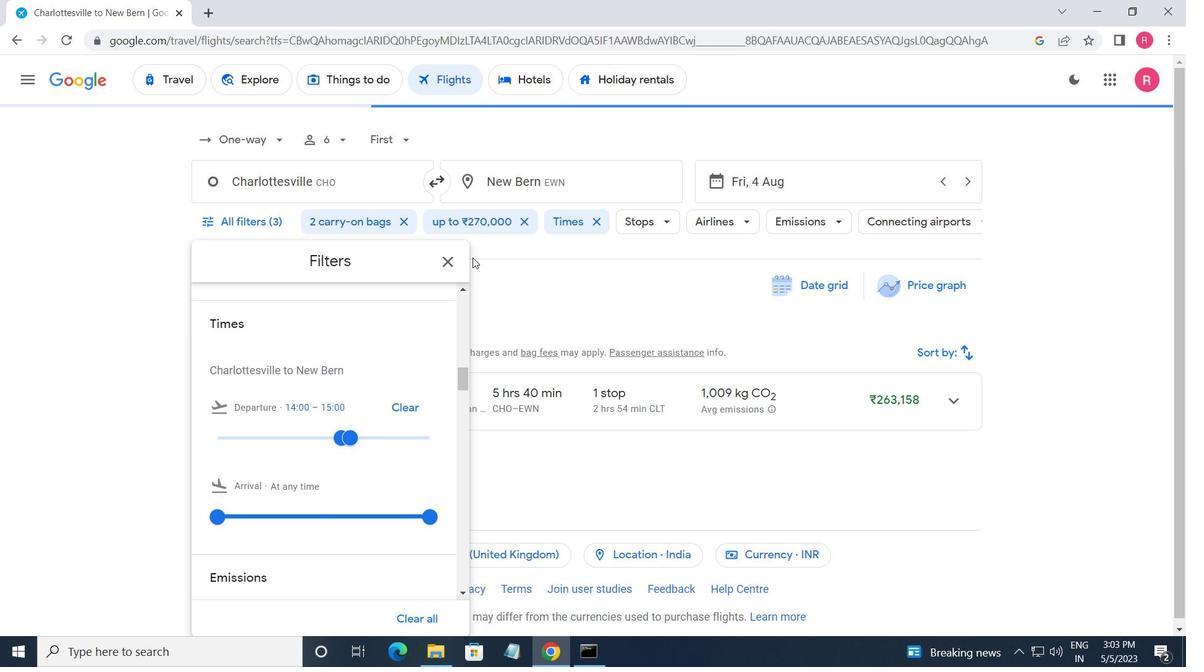 
Action: Mouse pressed left at (434, 258)
Screenshot: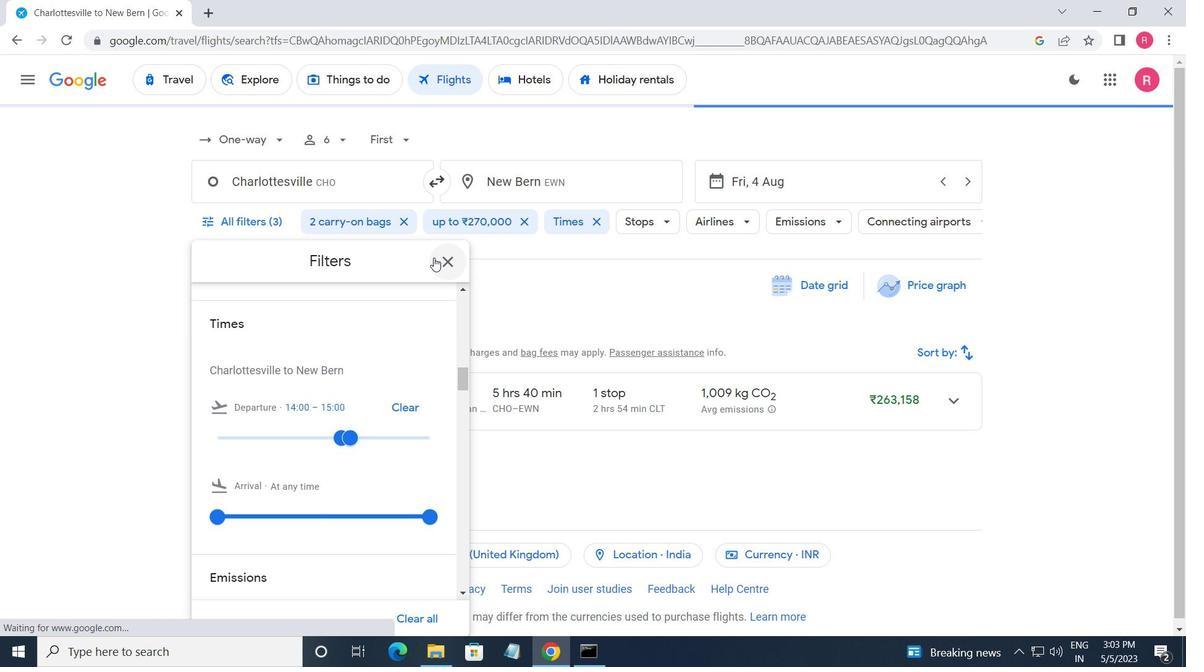 
Action: Mouse moved to (430, 289)
Screenshot: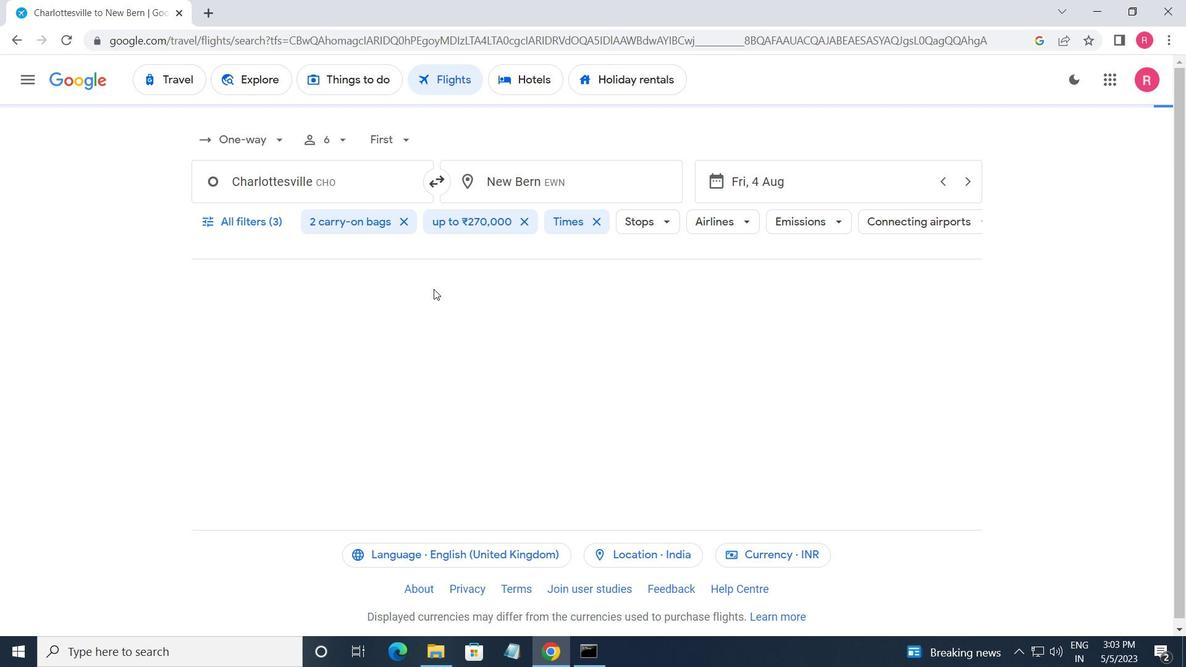 
